Task: Find connections with filter location Sabaneta with filter topic #ContentMarketingwith filter profile language English with filter current company Optym with filter school Tamil Nadu Jobs with filter industry Wholesale Import and Export with filter service category Android Development with filter keywords title Sound Engineer
Action: Mouse moved to (241, 215)
Screenshot: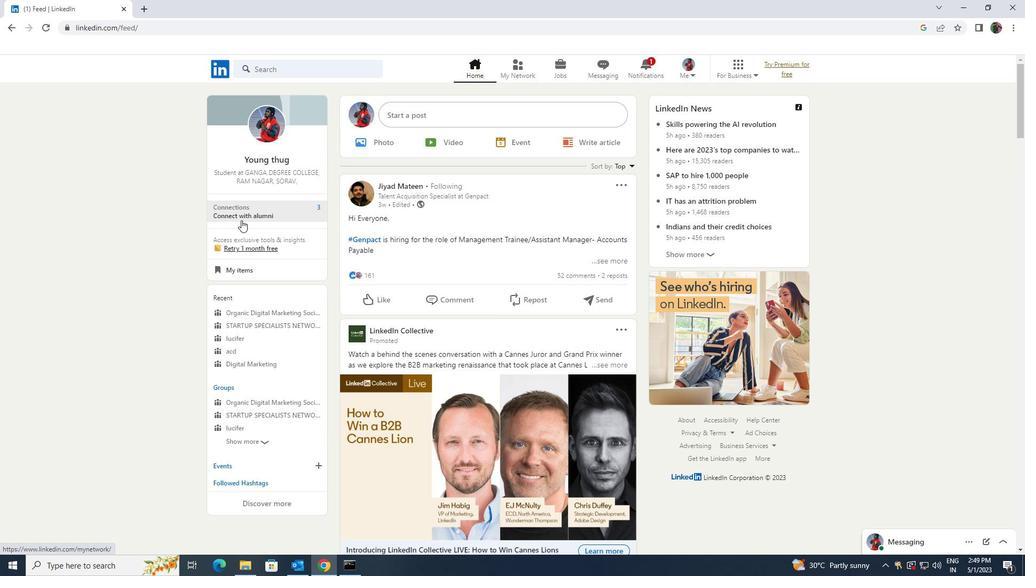 
Action: Mouse pressed left at (241, 215)
Screenshot: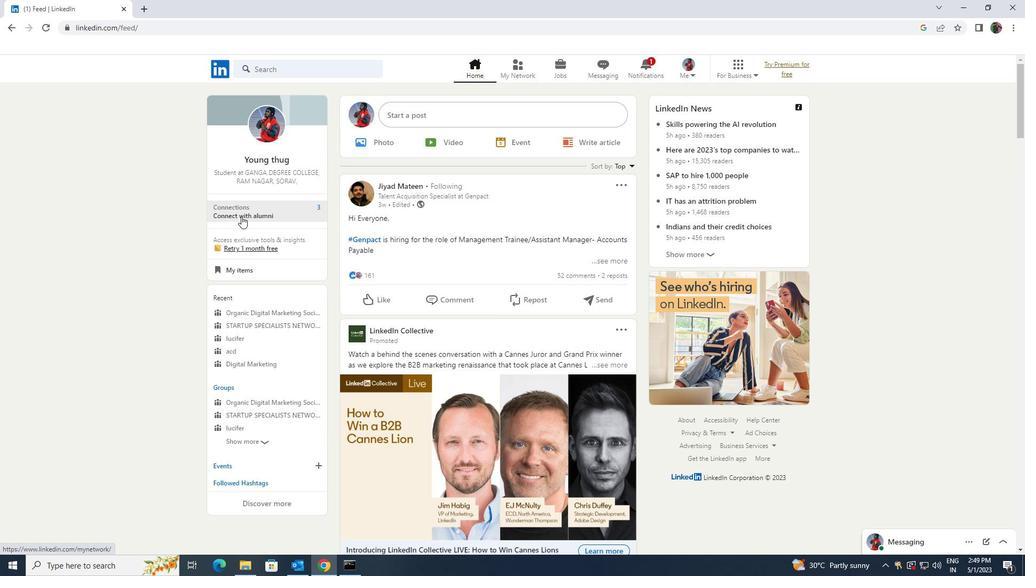 
Action: Mouse moved to (241, 130)
Screenshot: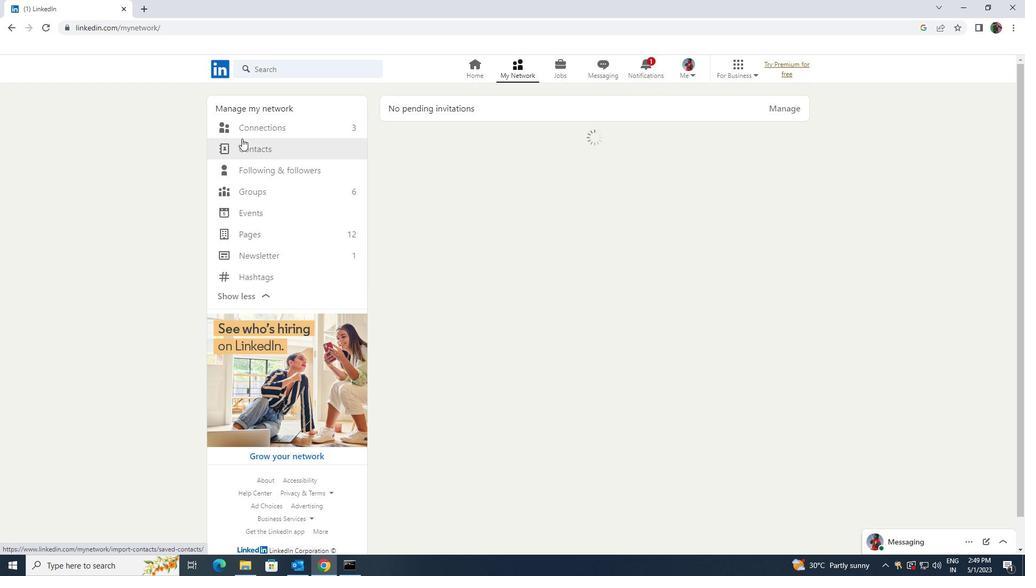 
Action: Mouse pressed left at (241, 130)
Screenshot: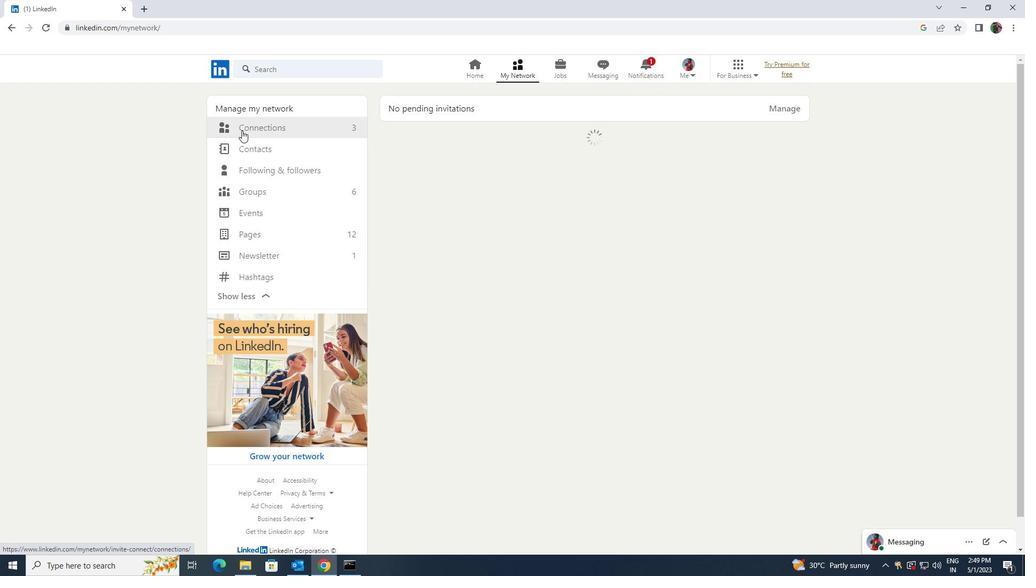 
Action: Mouse moved to (586, 124)
Screenshot: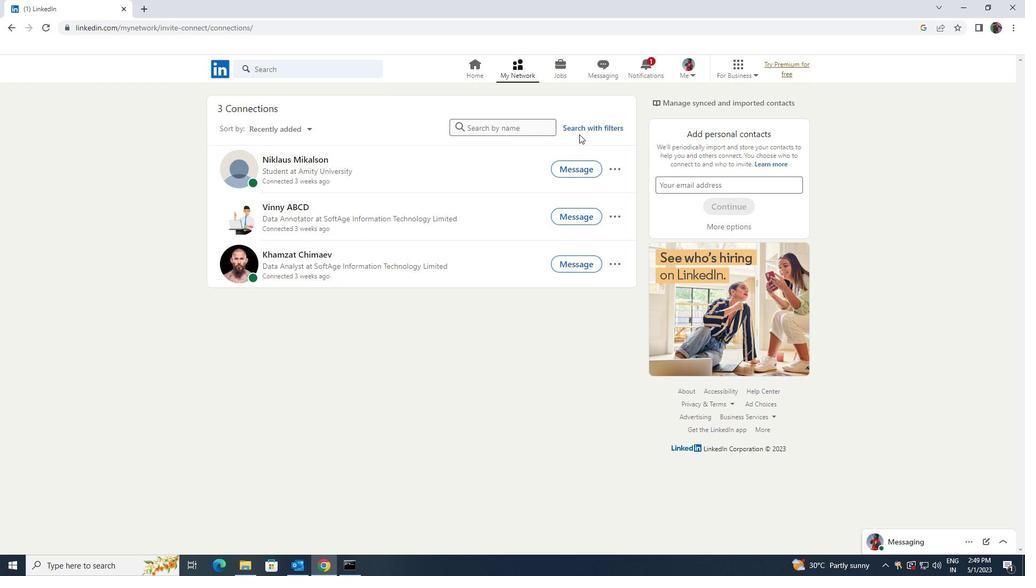 
Action: Mouse pressed left at (586, 124)
Screenshot: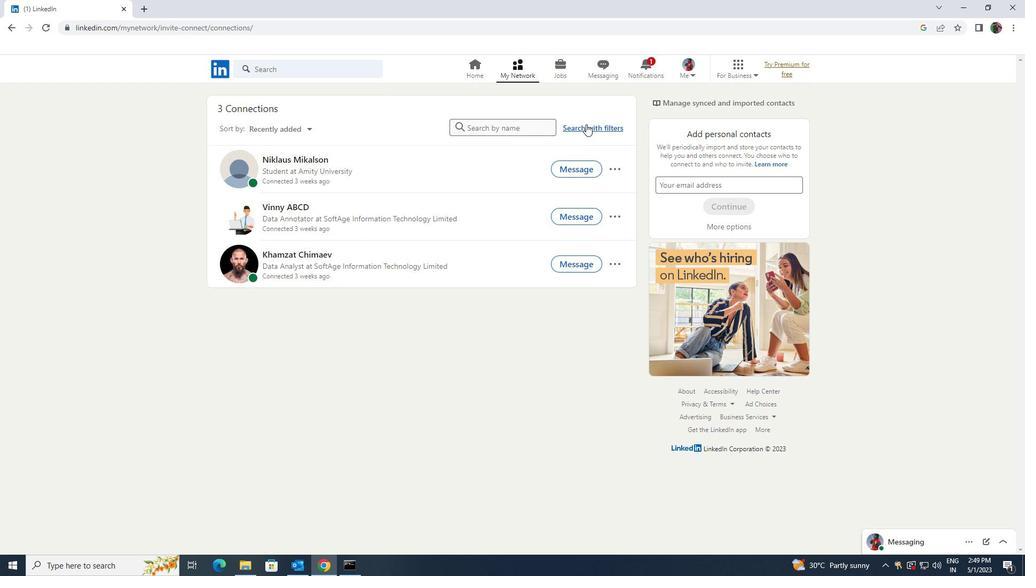
Action: Mouse moved to (556, 99)
Screenshot: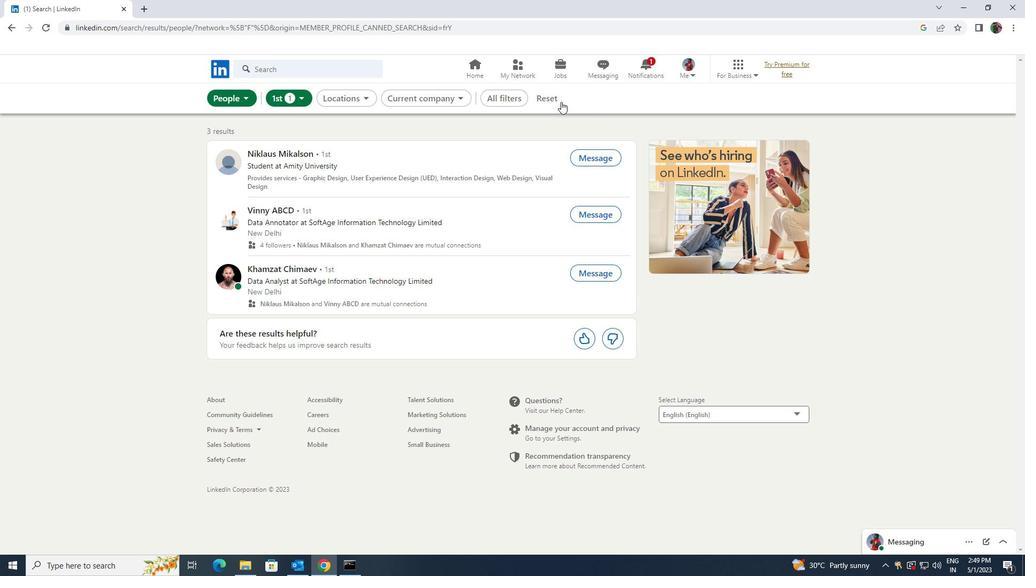 
Action: Mouse pressed left at (556, 99)
Screenshot: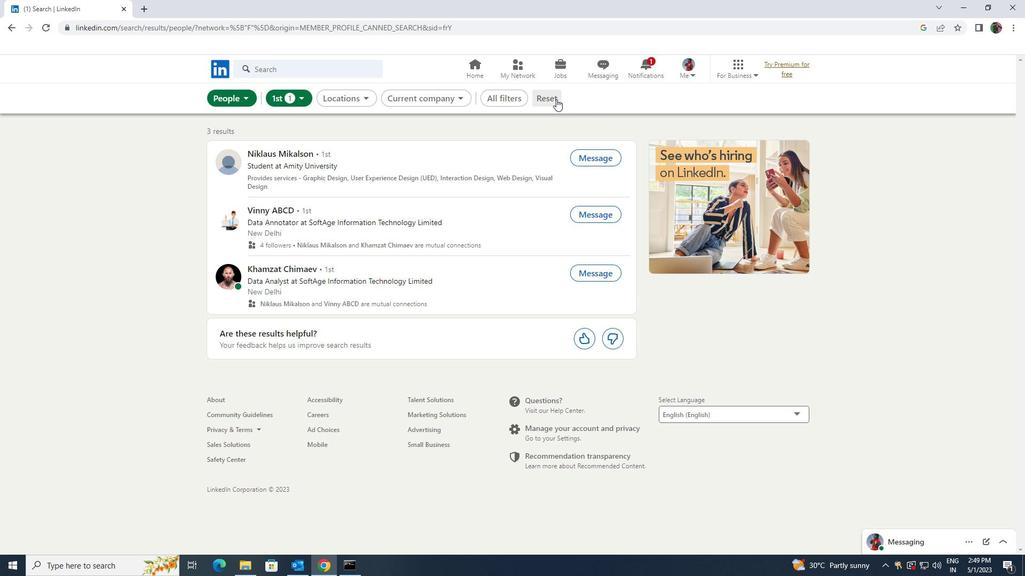 
Action: Mouse moved to (541, 95)
Screenshot: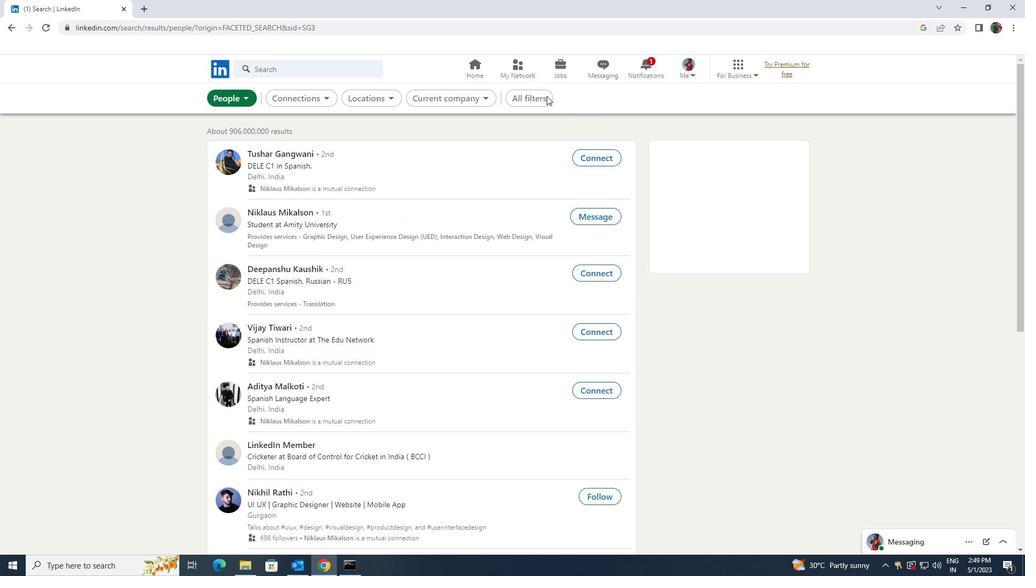 
Action: Mouse pressed left at (541, 95)
Screenshot: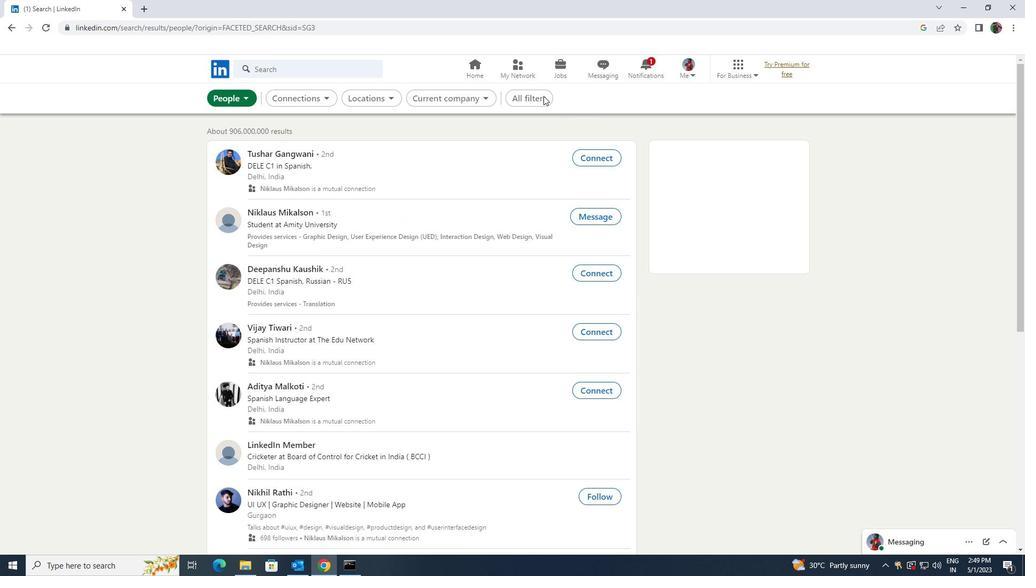 
Action: Mouse moved to (844, 275)
Screenshot: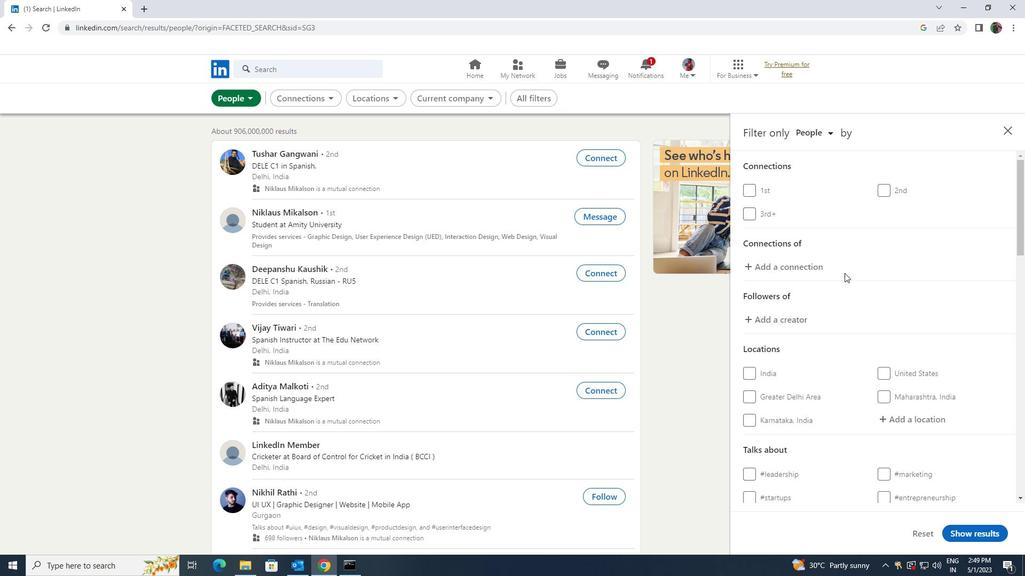 
Action: Mouse scrolled (844, 274) with delta (0, 0)
Screenshot: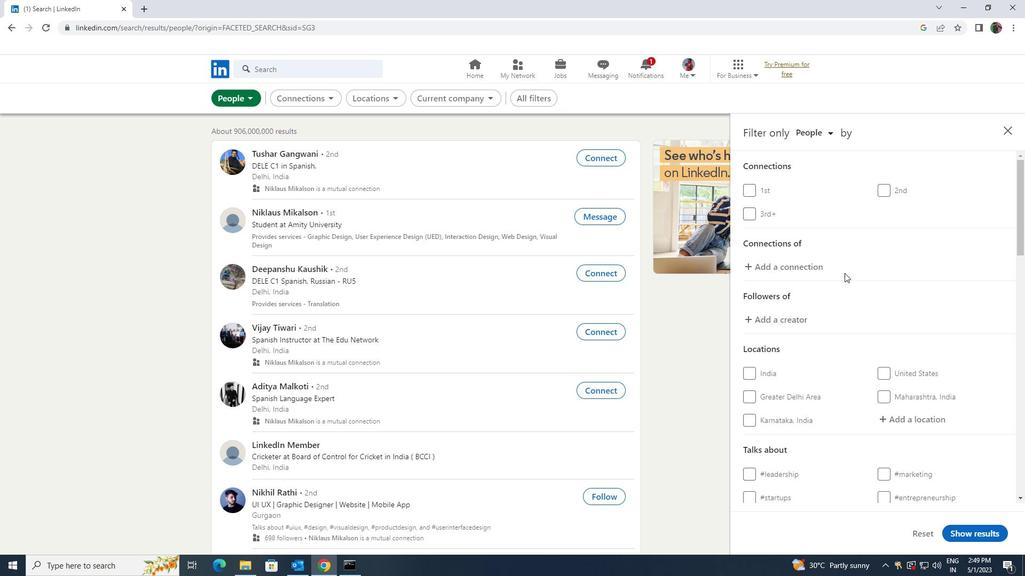 
Action: Mouse scrolled (844, 274) with delta (0, 0)
Screenshot: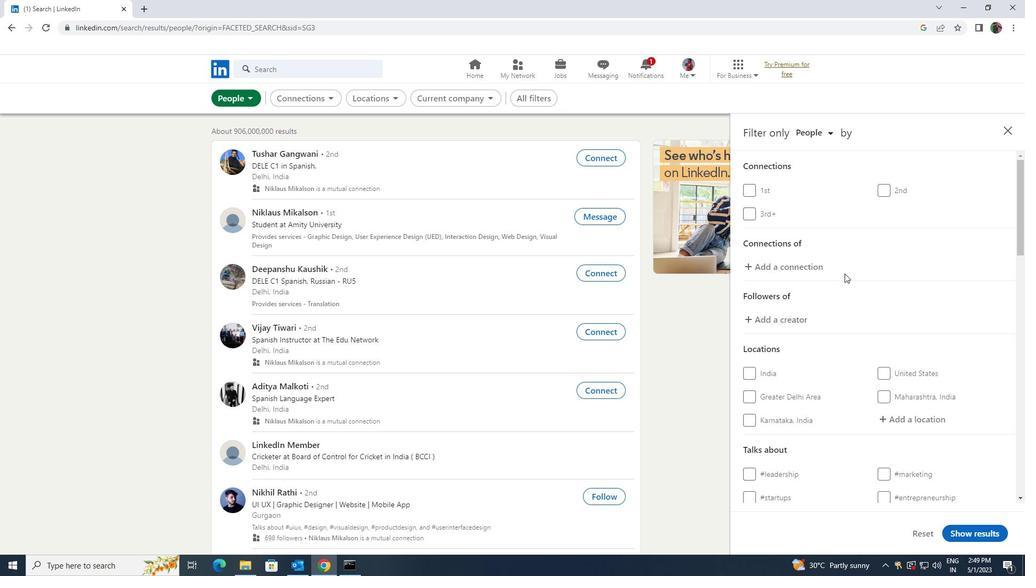 
Action: Mouse moved to (886, 311)
Screenshot: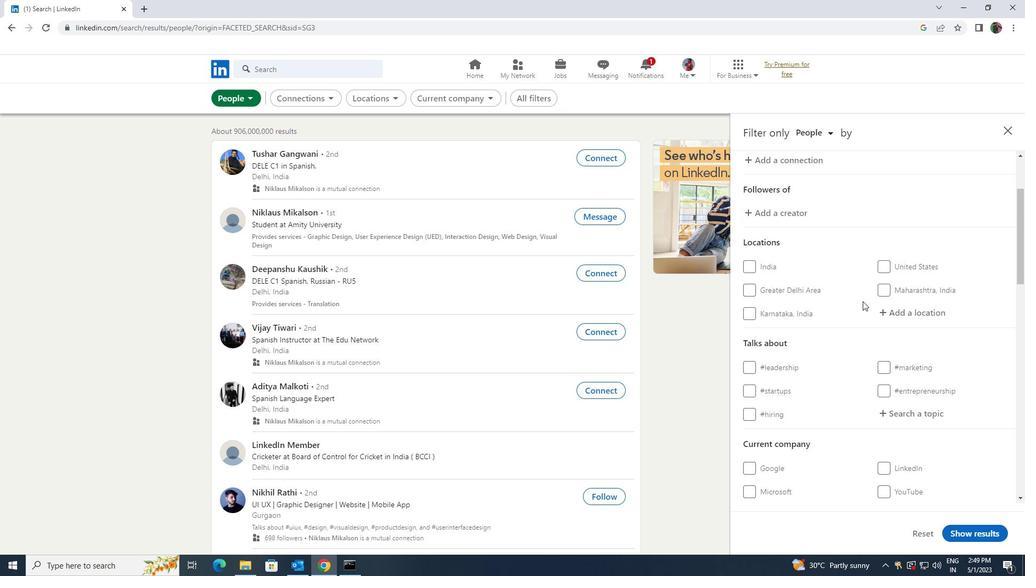 
Action: Mouse pressed left at (886, 311)
Screenshot: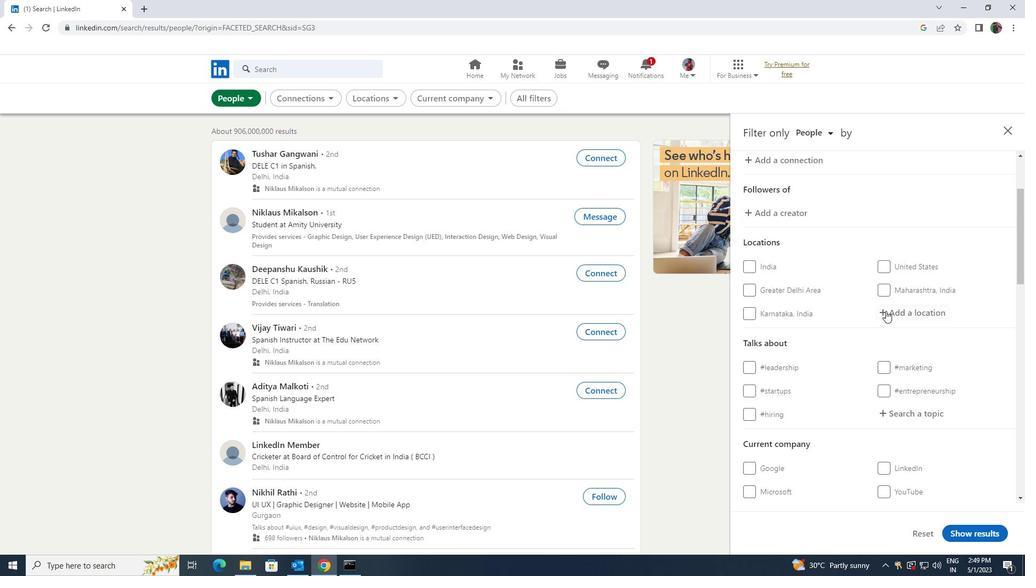
Action: Mouse moved to (881, 315)
Screenshot: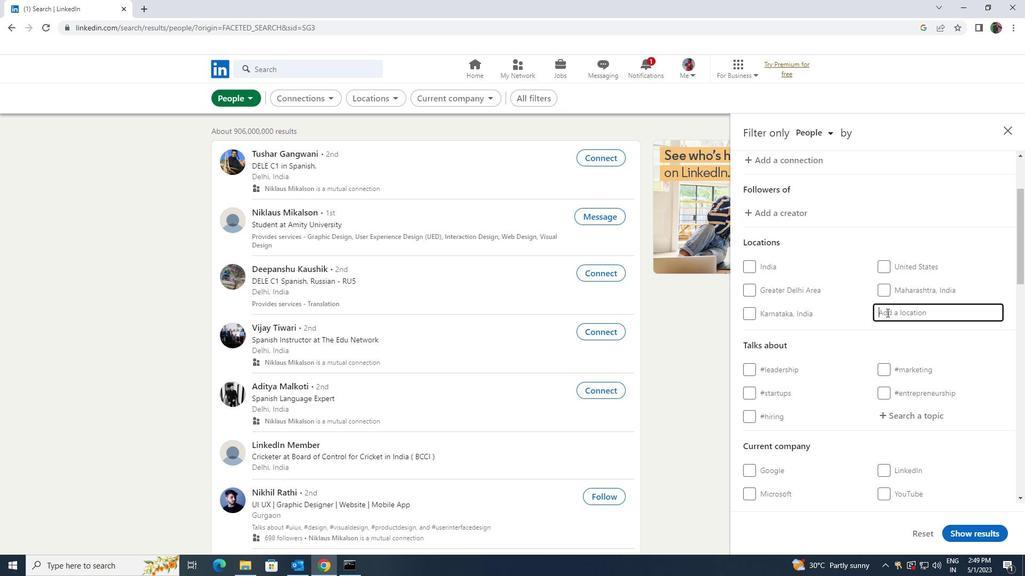 
Action: Key pressed <Key.shift>SABANETA
Screenshot: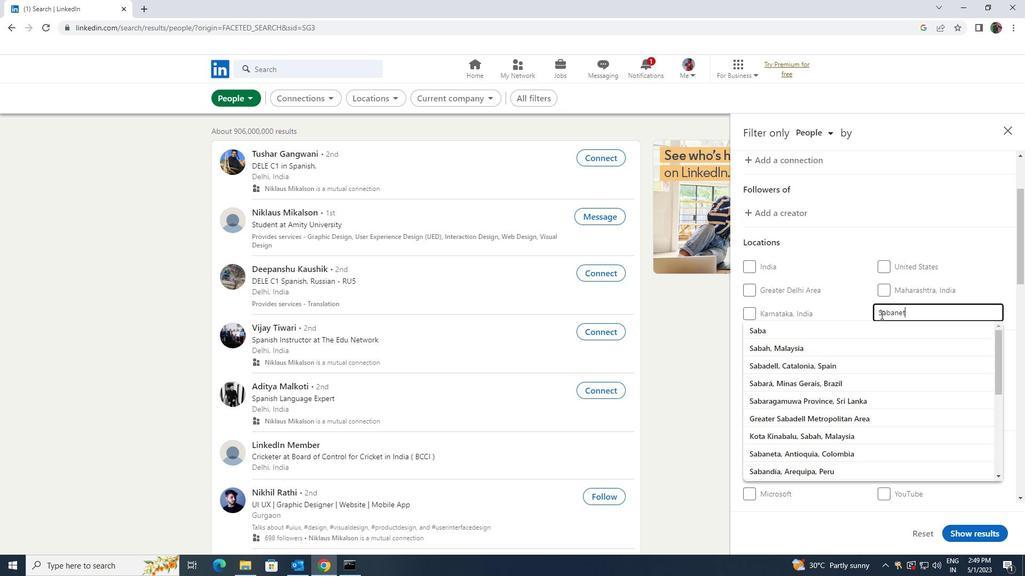 
Action: Mouse moved to (881, 326)
Screenshot: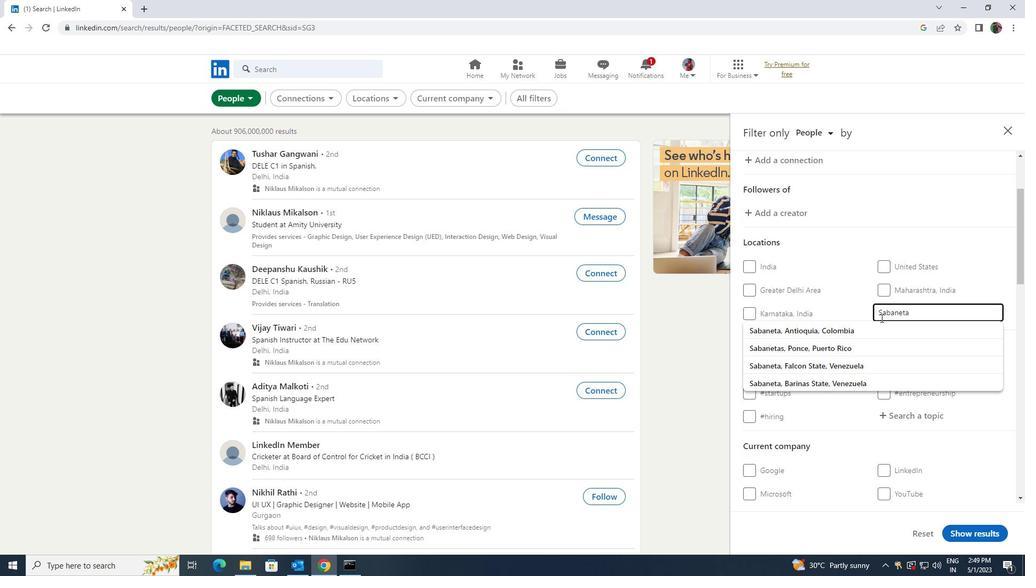 
Action: Mouse pressed left at (881, 326)
Screenshot: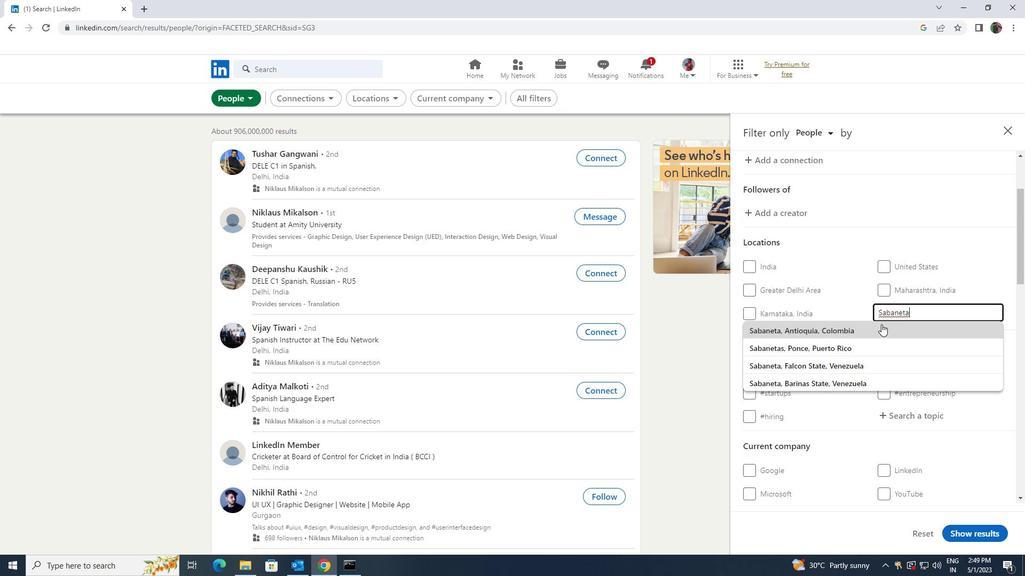 
Action: Mouse moved to (876, 330)
Screenshot: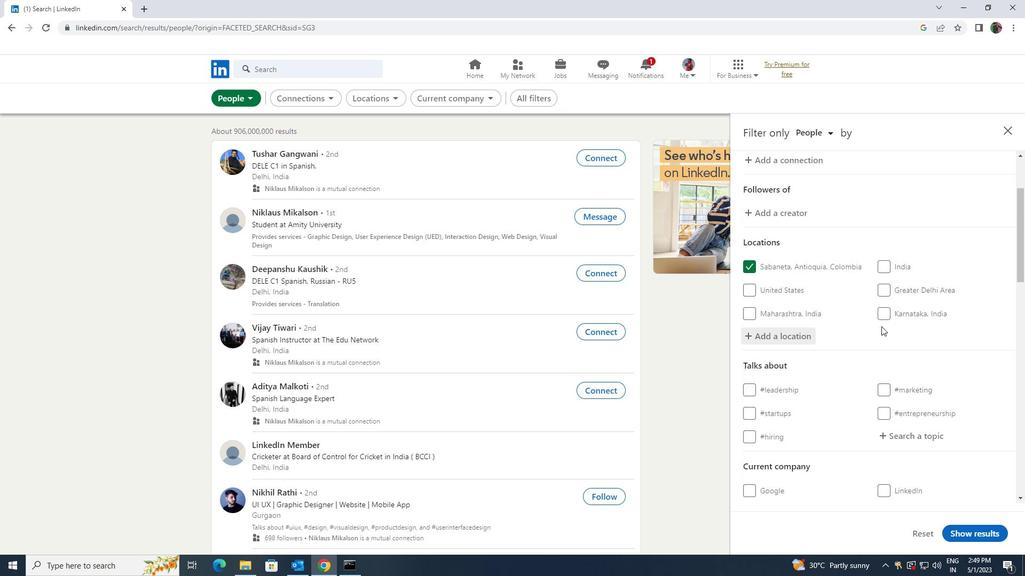 
Action: Mouse scrolled (876, 330) with delta (0, 0)
Screenshot: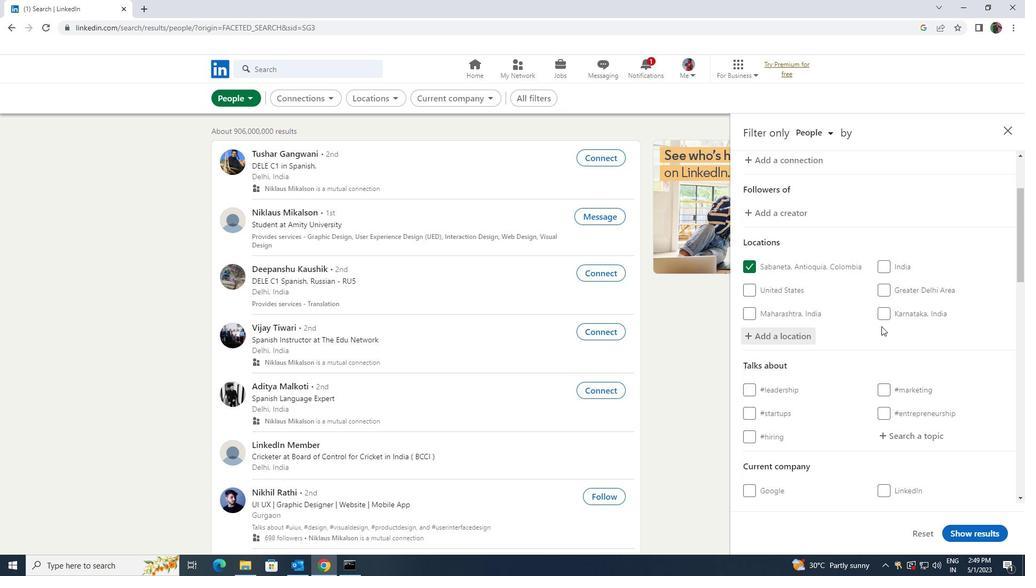 
Action: Mouse moved to (875, 330)
Screenshot: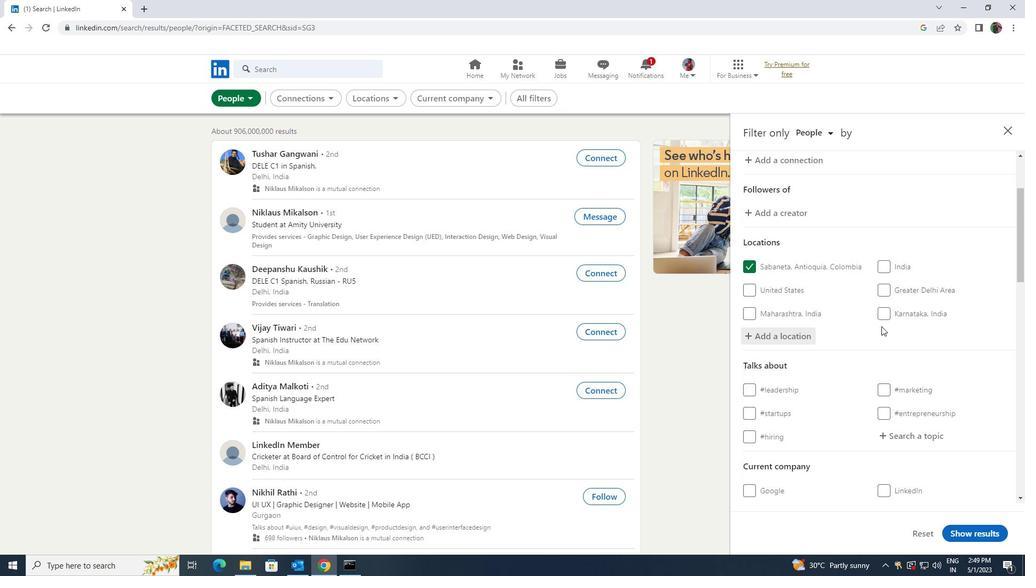 
Action: Mouse scrolled (875, 330) with delta (0, 0)
Screenshot: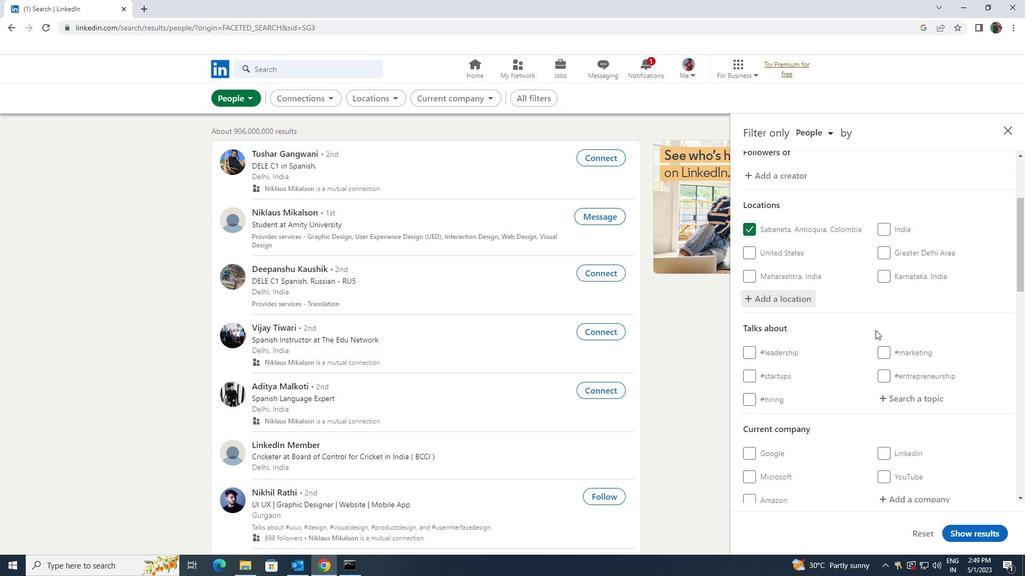 
Action: Mouse moved to (880, 330)
Screenshot: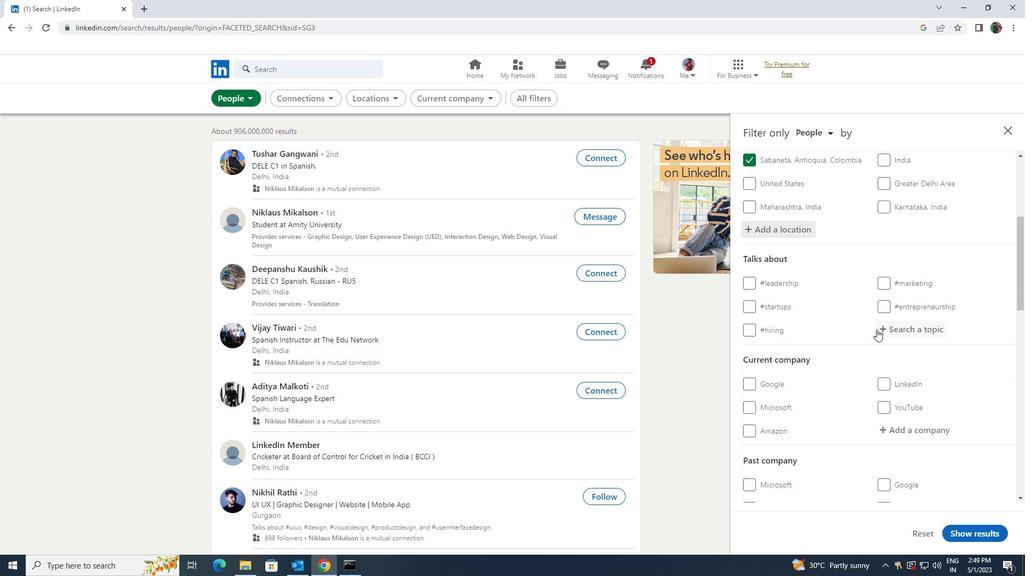 
Action: Mouse pressed left at (880, 330)
Screenshot: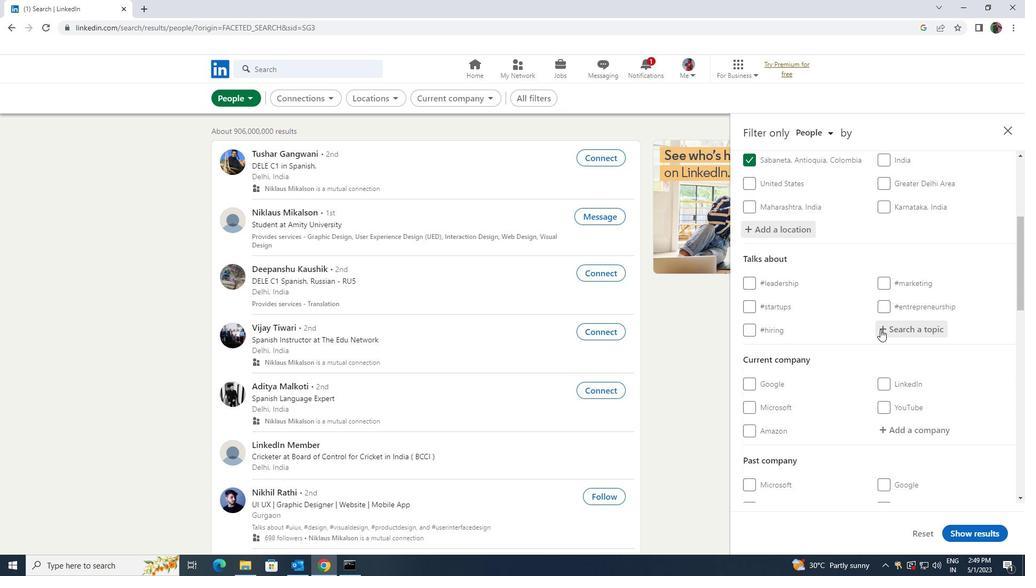 
Action: Key pressed <Key.shift>CONTENT<Key.space>MAR<Key.backspace><Key.backspace><Key.backspace><Key.backspace>MARK
Screenshot: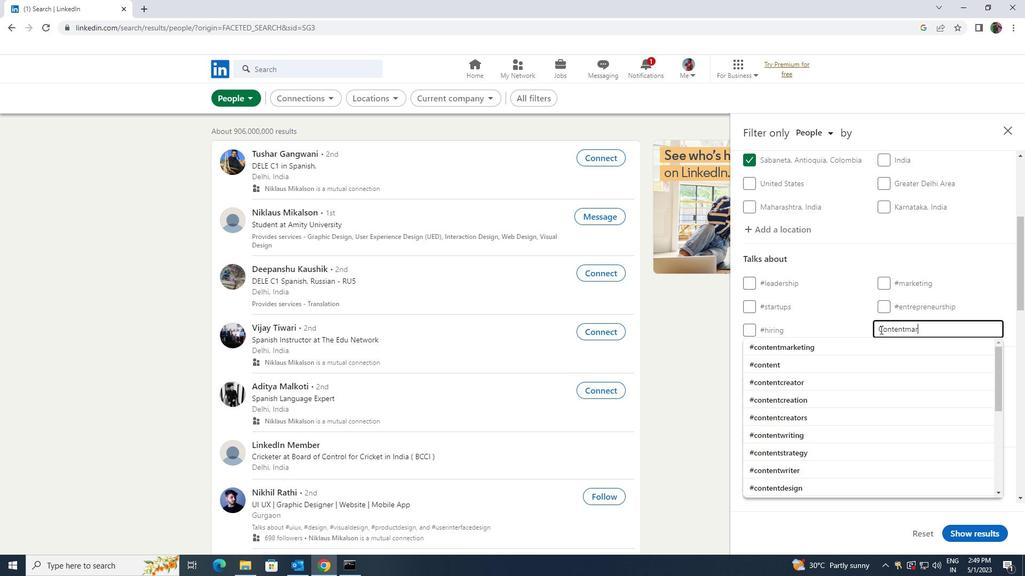 
Action: Mouse moved to (877, 336)
Screenshot: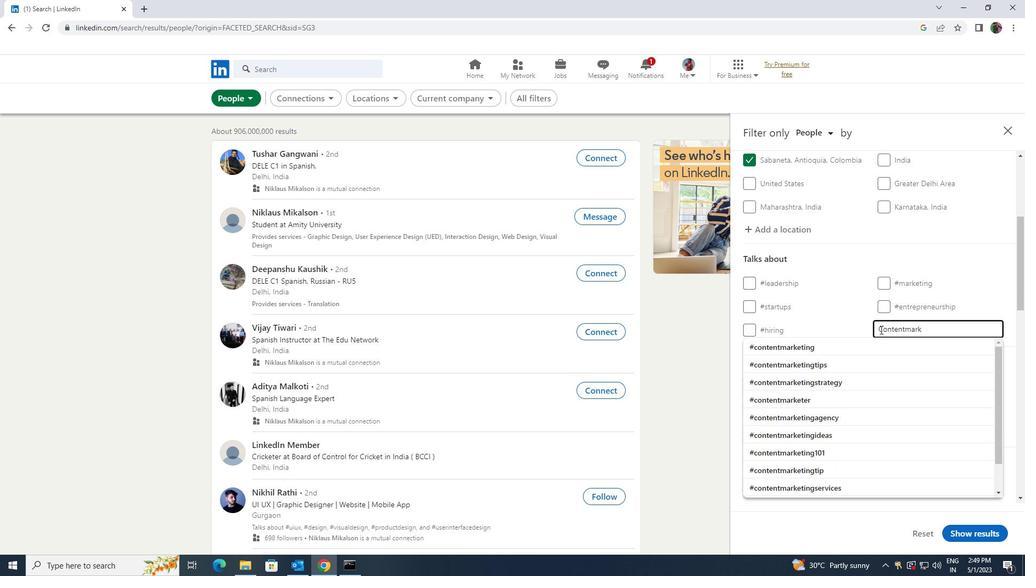 
Action: Mouse pressed left at (877, 336)
Screenshot: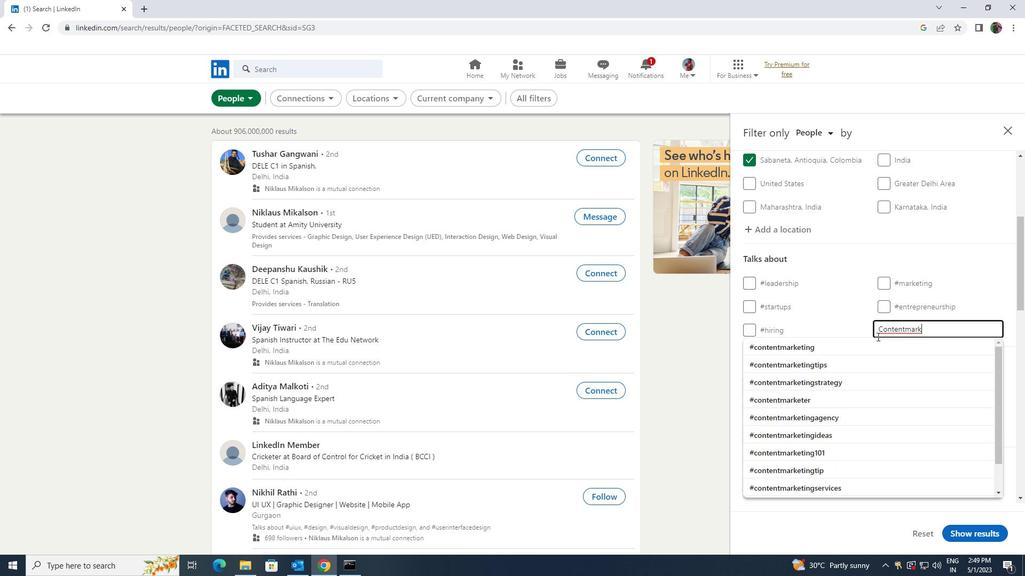 
Action: Mouse moved to (874, 342)
Screenshot: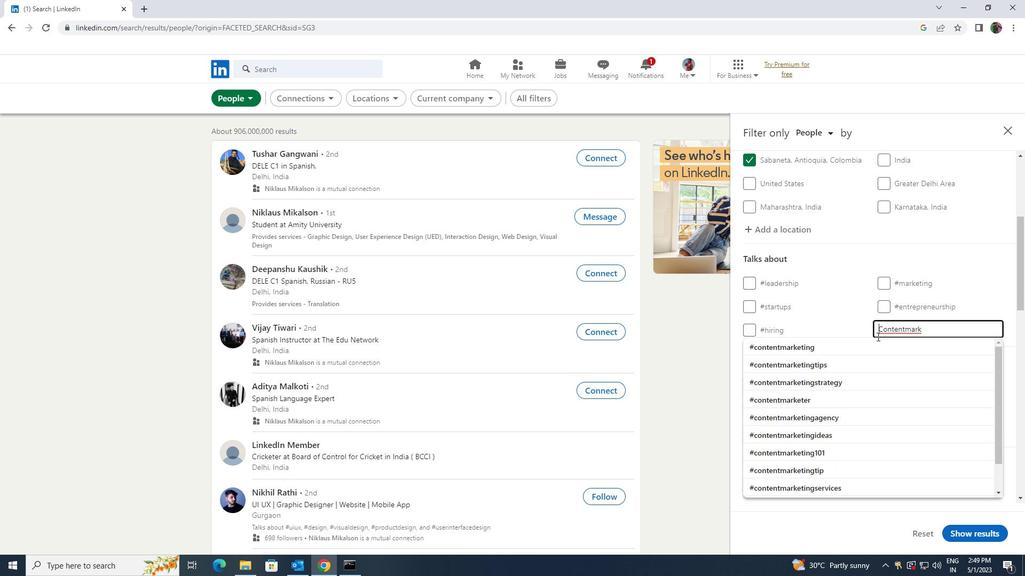 
Action: Mouse pressed left at (874, 342)
Screenshot: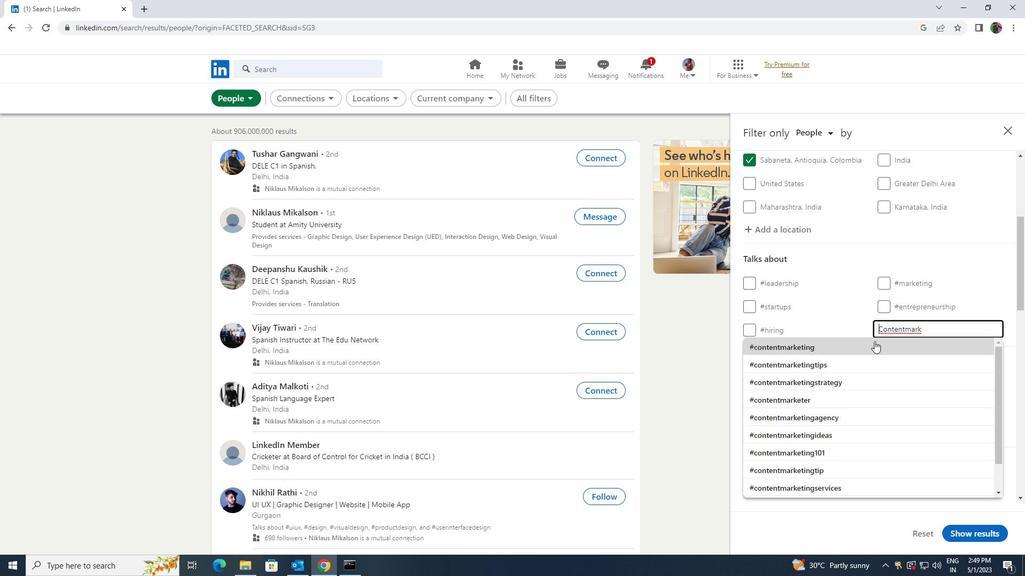 
Action: Mouse moved to (867, 346)
Screenshot: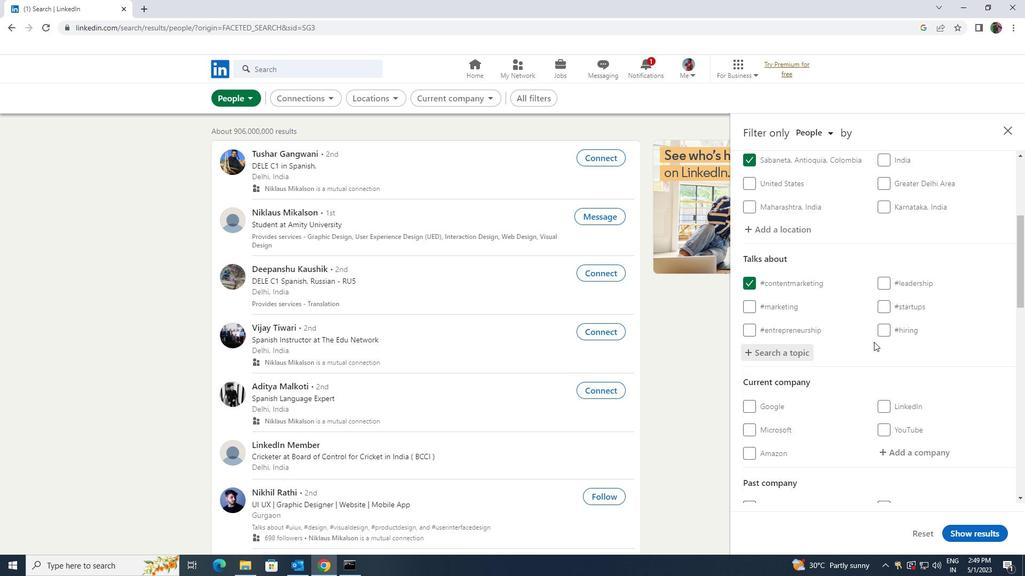 
Action: Mouse scrolled (867, 345) with delta (0, 0)
Screenshot: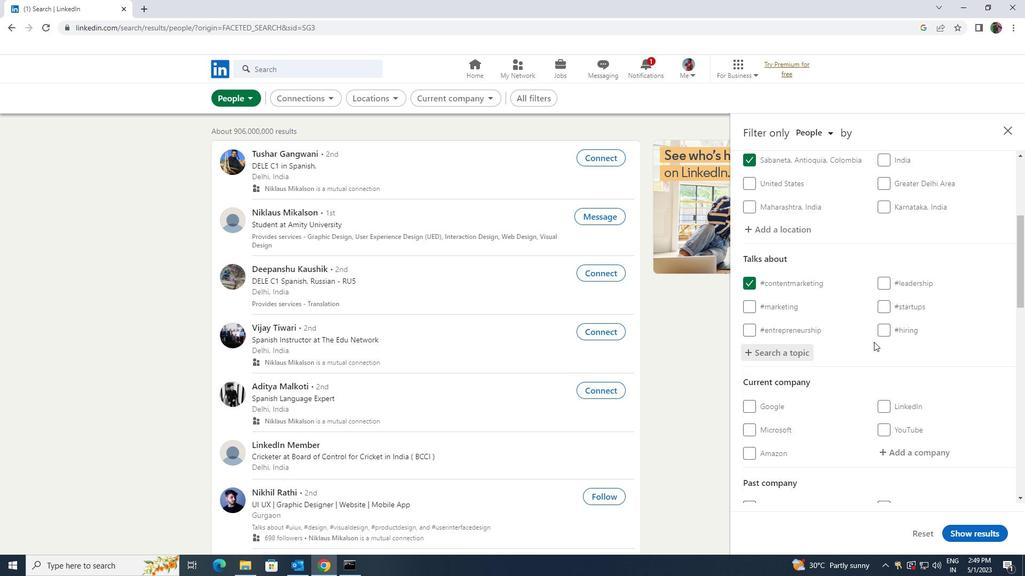 
Action: Mouse moved to (865, 347)
Screenshot: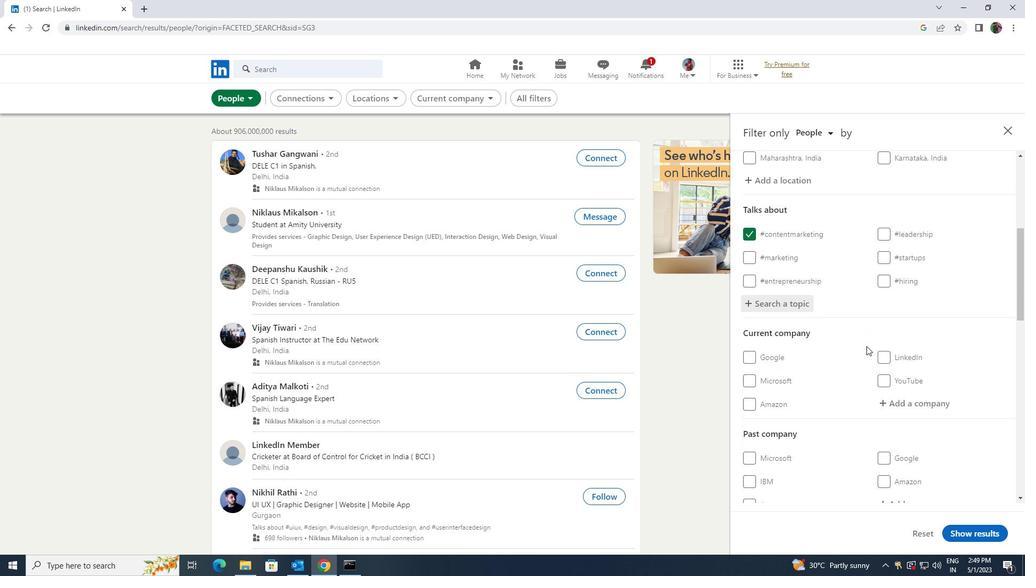 
Action: Mouse scrolled (865, 346) with delta (0, 0)
Screenshot: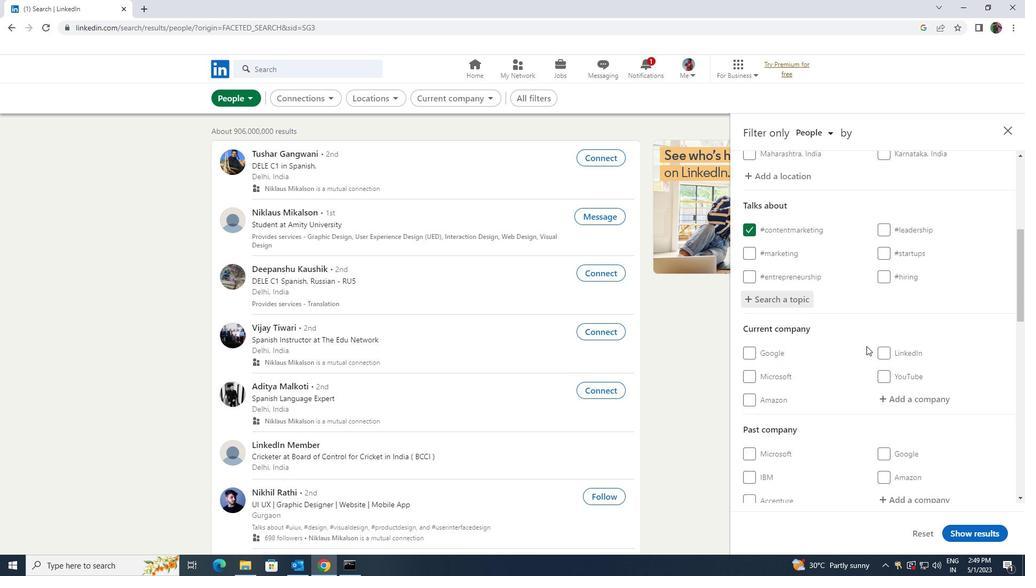 
Action: Mouse moved to (865, 347)
Screenshot: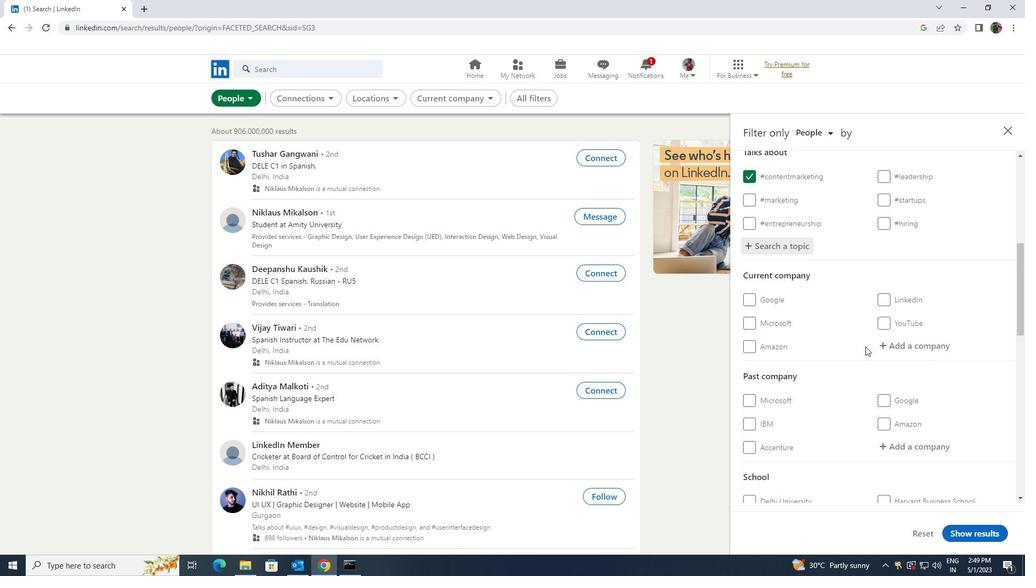 
Action: Mouse scrolled (865, 347) with delta (0, 0)
Screenshot: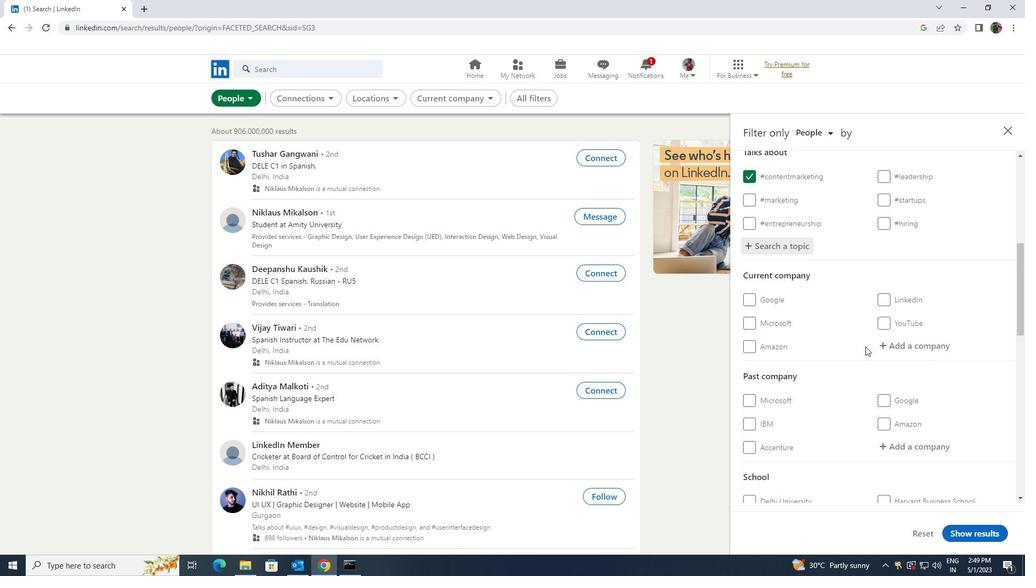 
Action: Mouse moved to (865, 347)
Screenshot: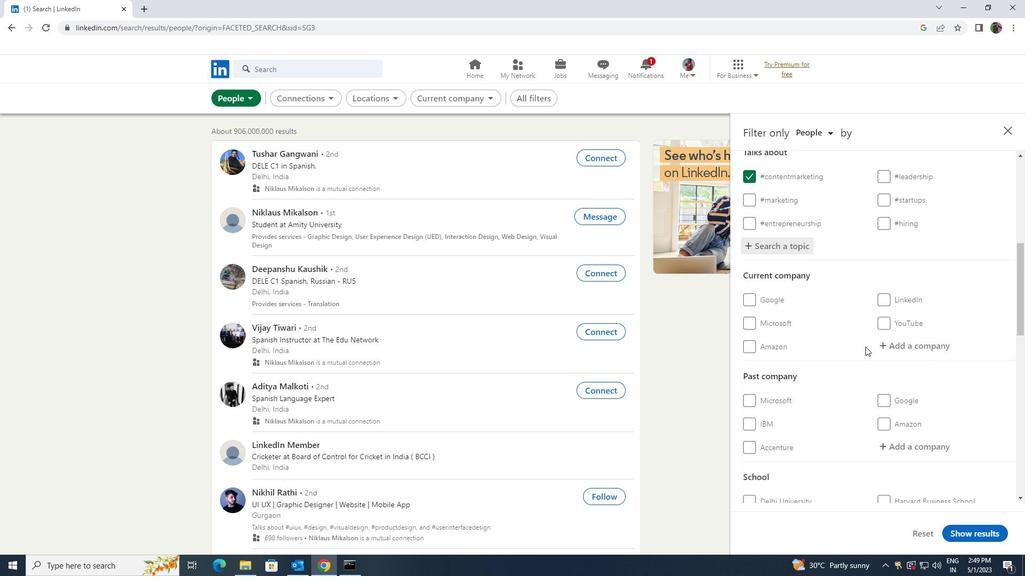 
Action: Mouse scrolled (865, 347) with delta (0, 0)
Screenshot: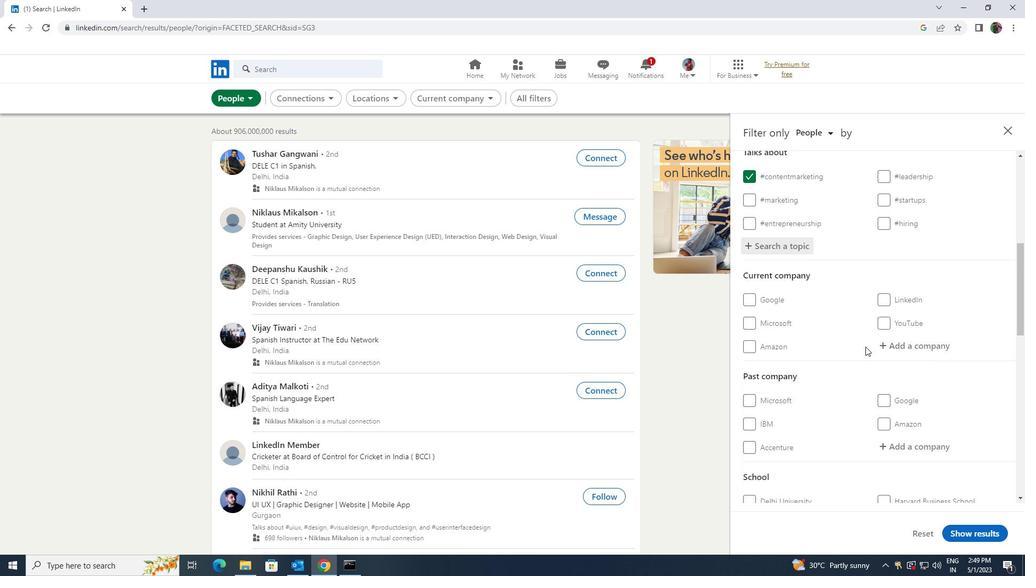 
Action: Mouse scrolled (865, 347) with delta (0, 0)
Screenshot: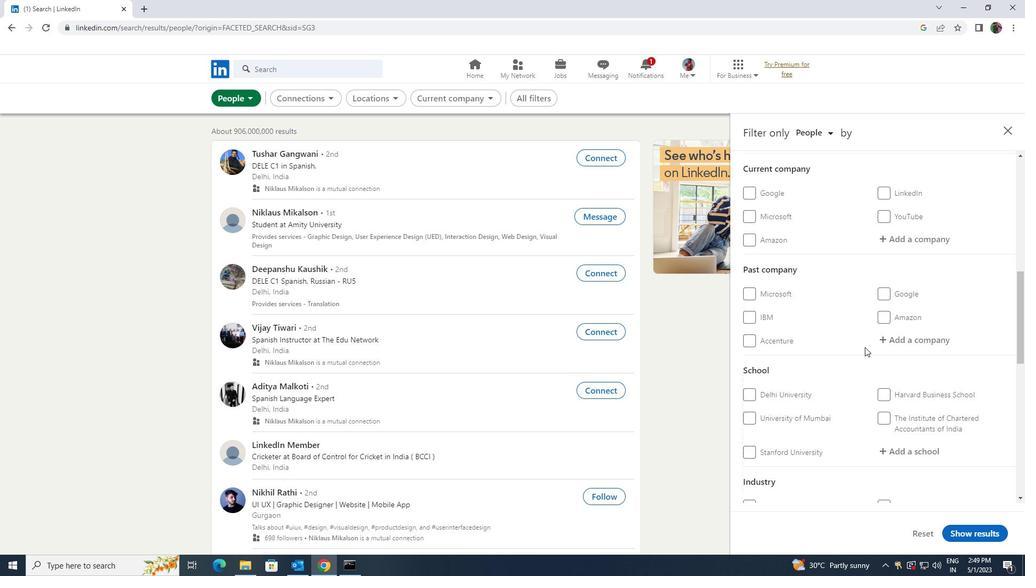 
Action: Mouse scrolled (865, 347) with delta (0, 0)
Screenshot: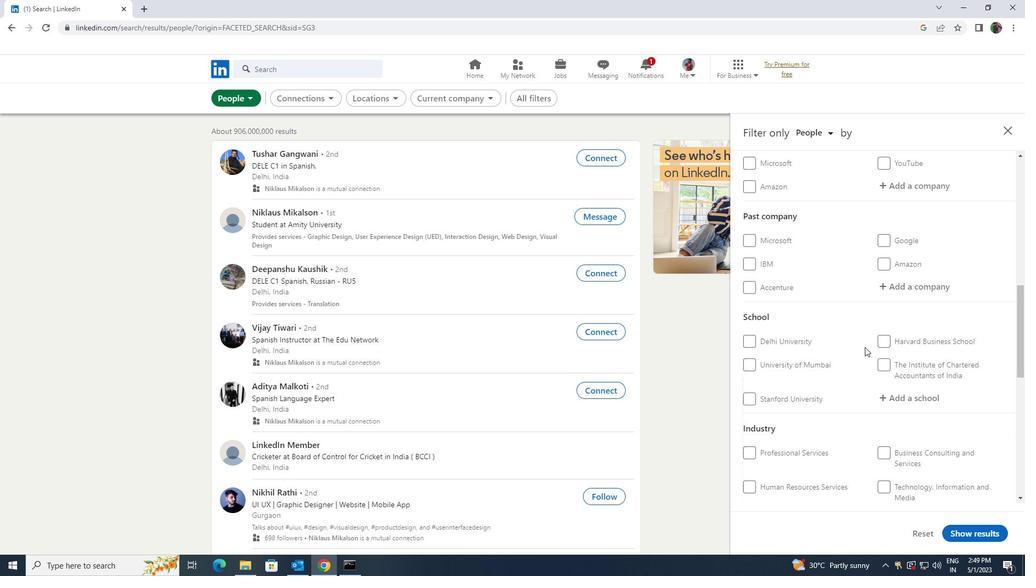 
Action: Mouse scrolled (865, 347) with delta (0, 0)
Screenshot: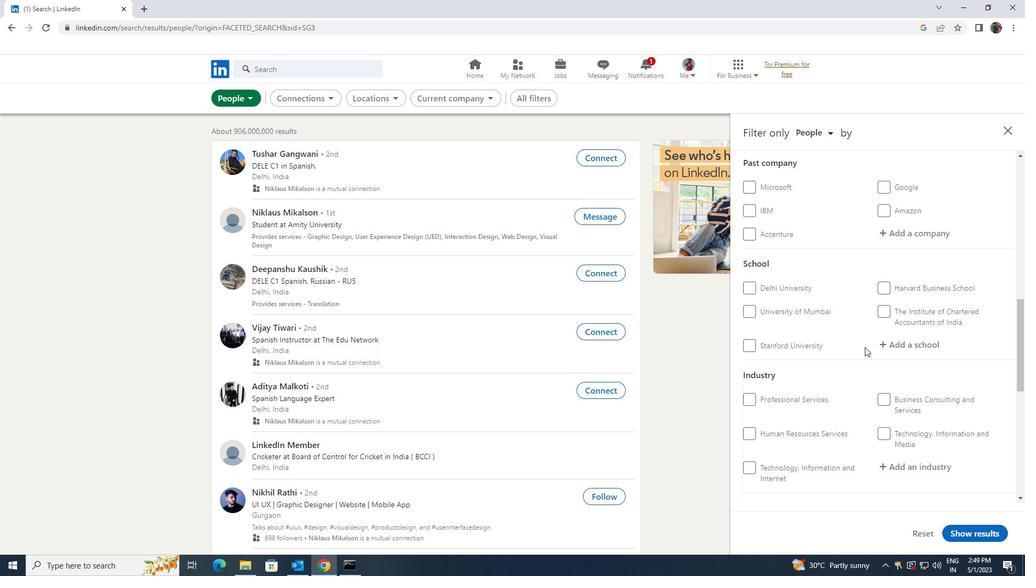 
Action: Mouse scrolled (865, 347) with delta (0, 0)
Screenshot: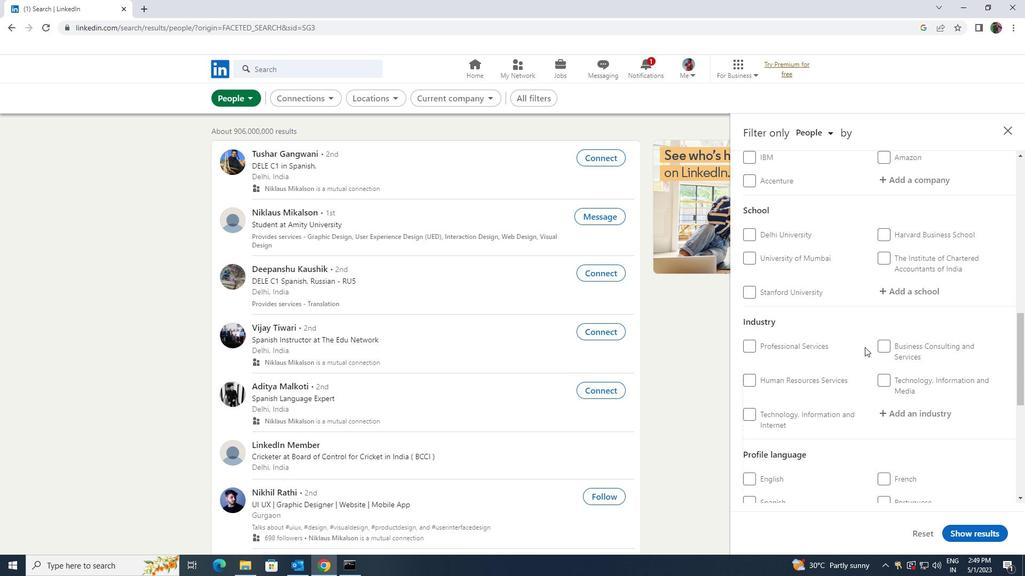 
Action: Mouse scrolled (865, 347) with delta (0, 0)
Screenshot: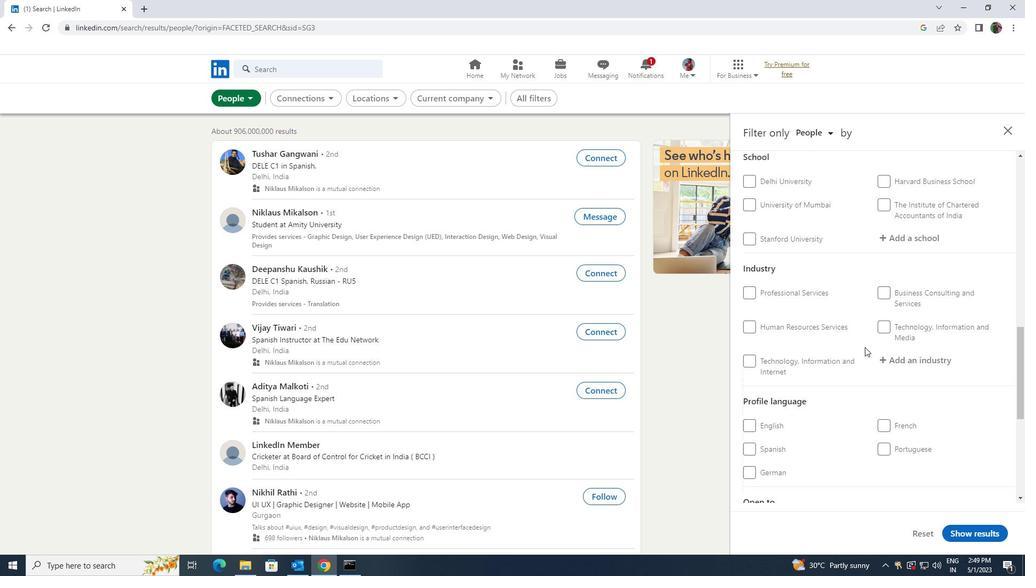 
Action: Mouse moved to (752, 371)
Screenshot: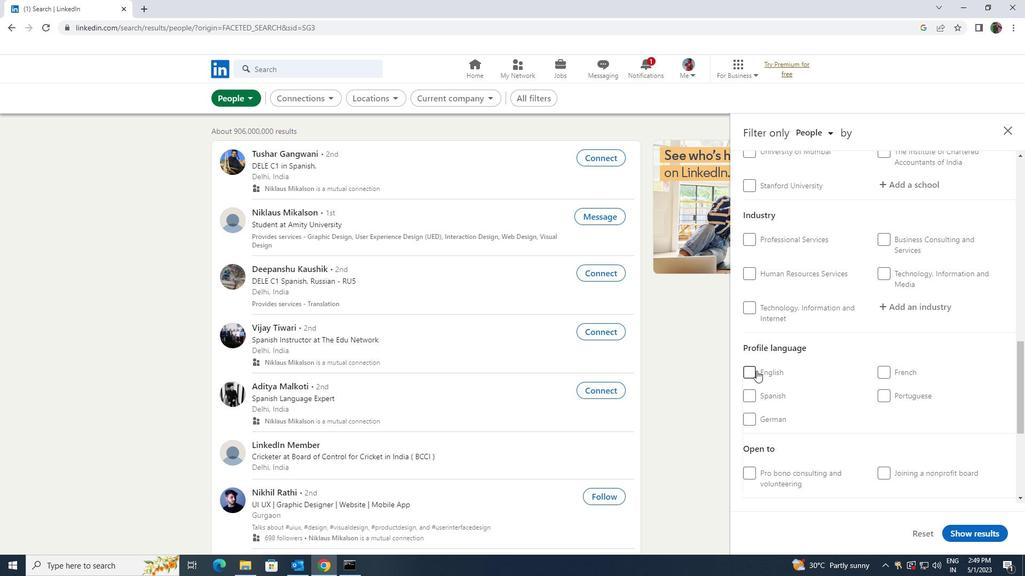 
Action: Mouse pressed left at (752, 371)
Screenshot: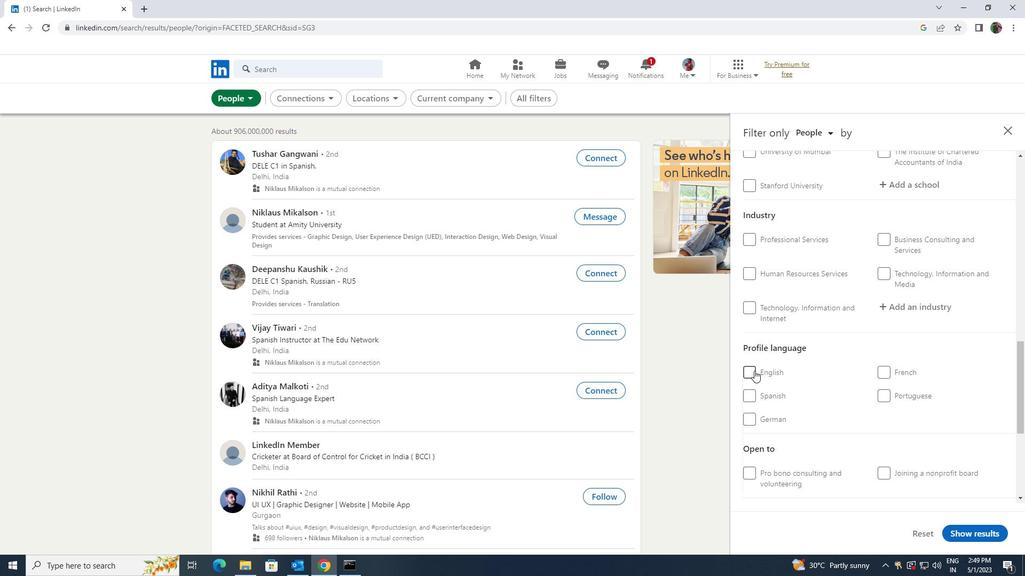 
Action: Mouse moved to (829, 377)
Screenshot: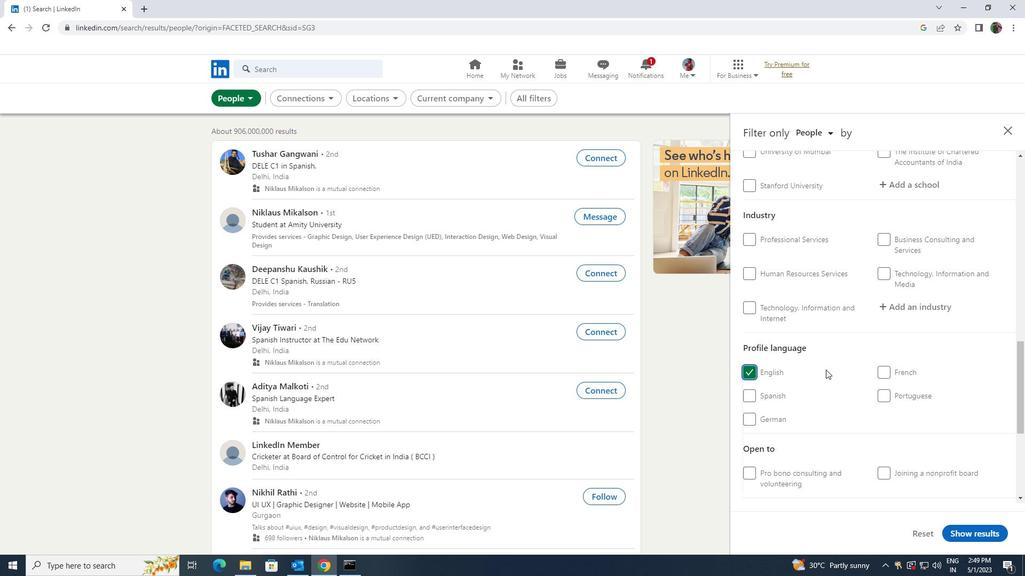 
Action: Mouse scrolled (829, 377) with delta (0, 0)
Screenshot: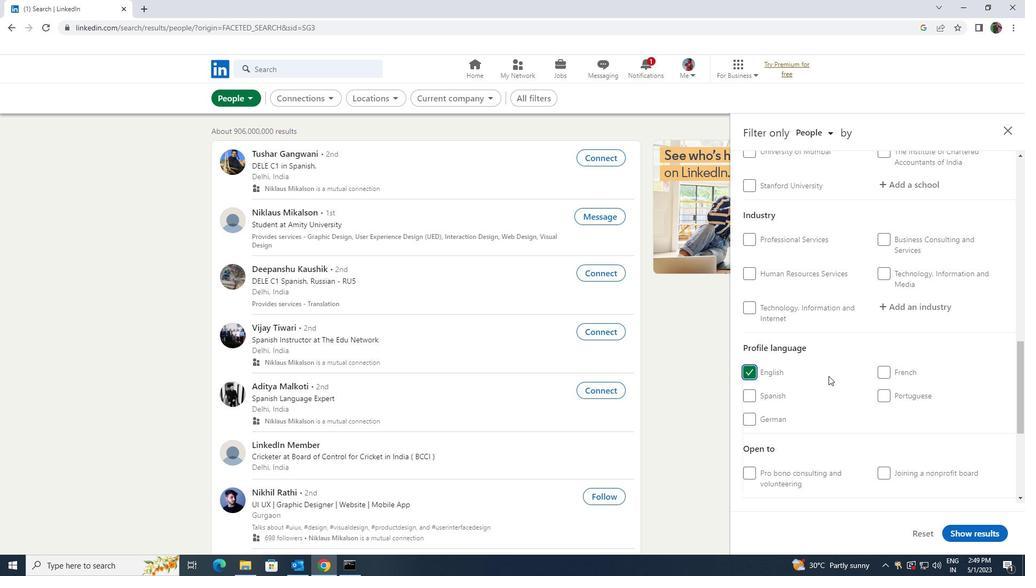 
Action: Mouse scrolled (829, 377) with delta (0, 0)
Screenshot: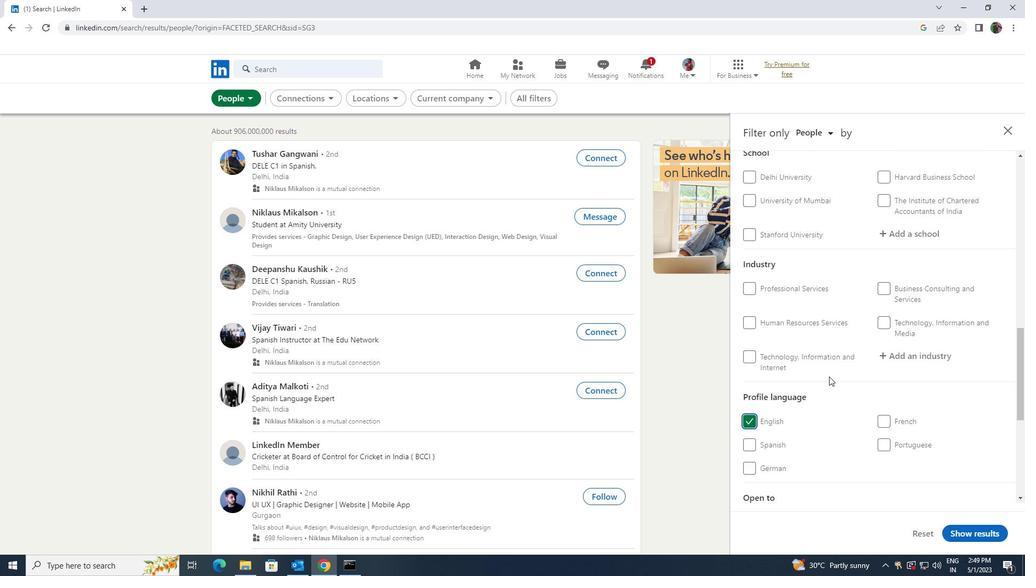 
Action: Mouse scrolled (829, 377) with delta (0, 0)
Screenshot: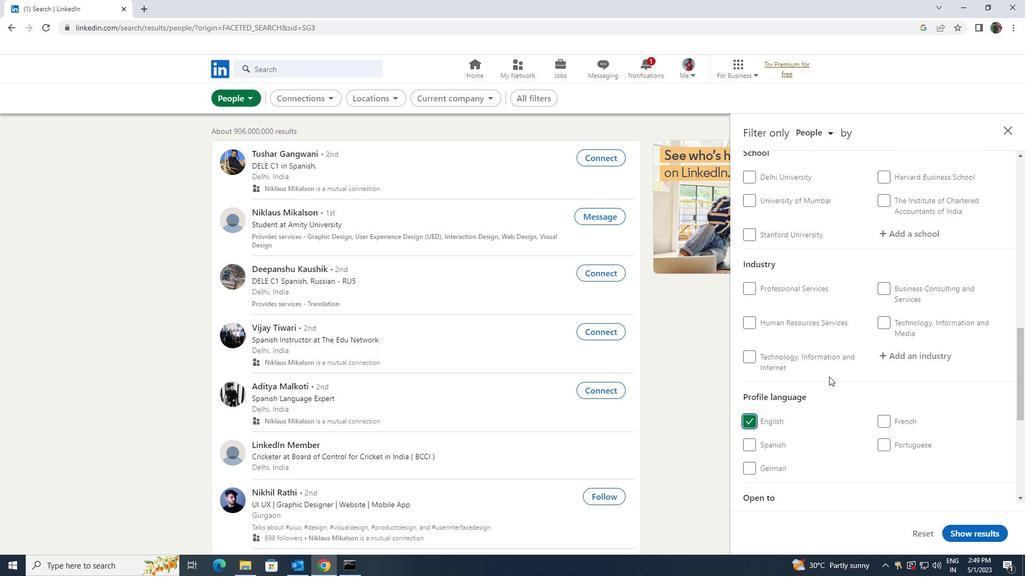 
Action: Mouse scrolled (829, 377) with delta (0, 0)
Screenshot: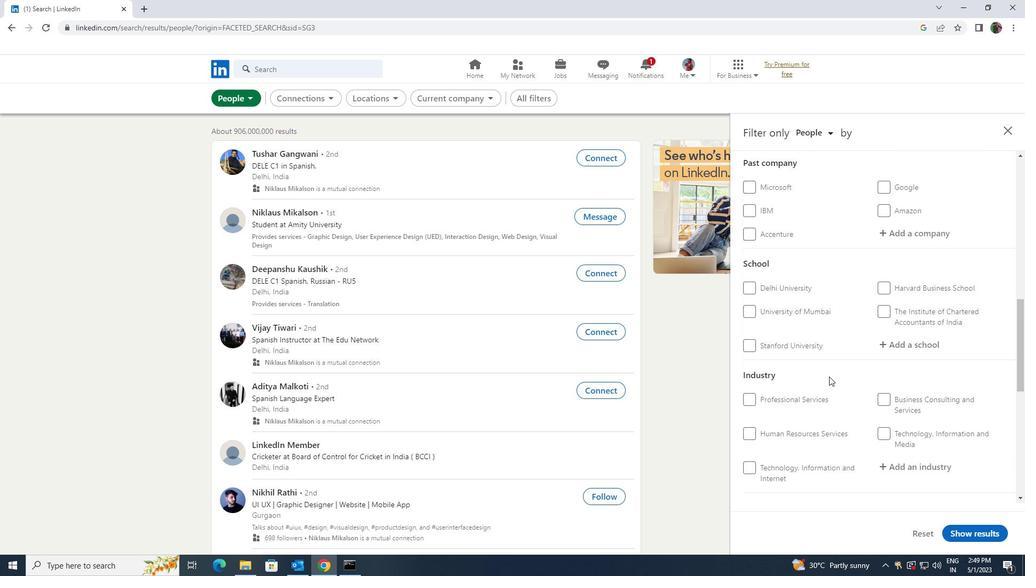 
Action: Mouse scrolled (829, 377) with delta (0, 0)
Screenshot: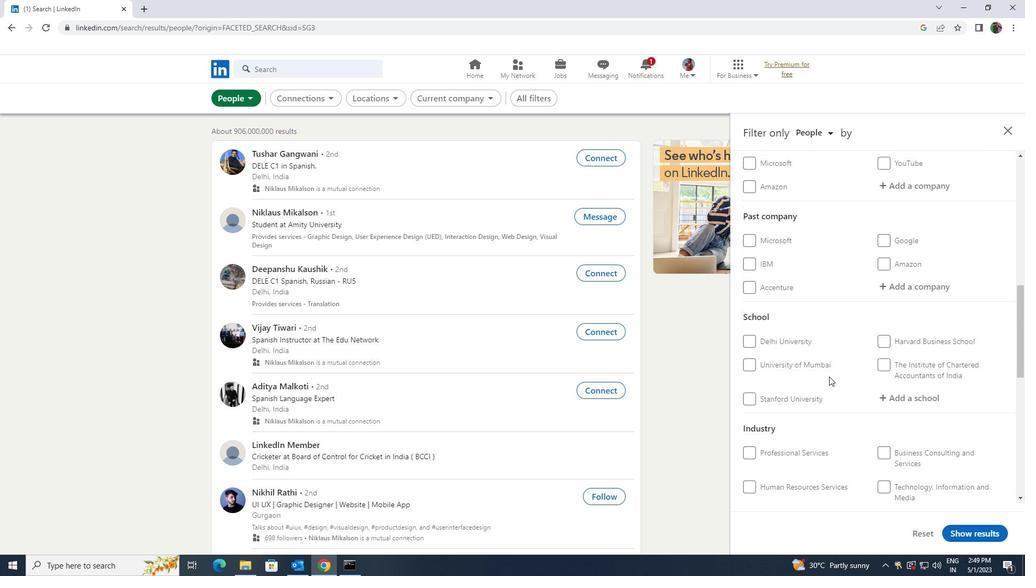 
Action: Mouse scrolled (829, 377) with delta (0, 0)
Screenshot: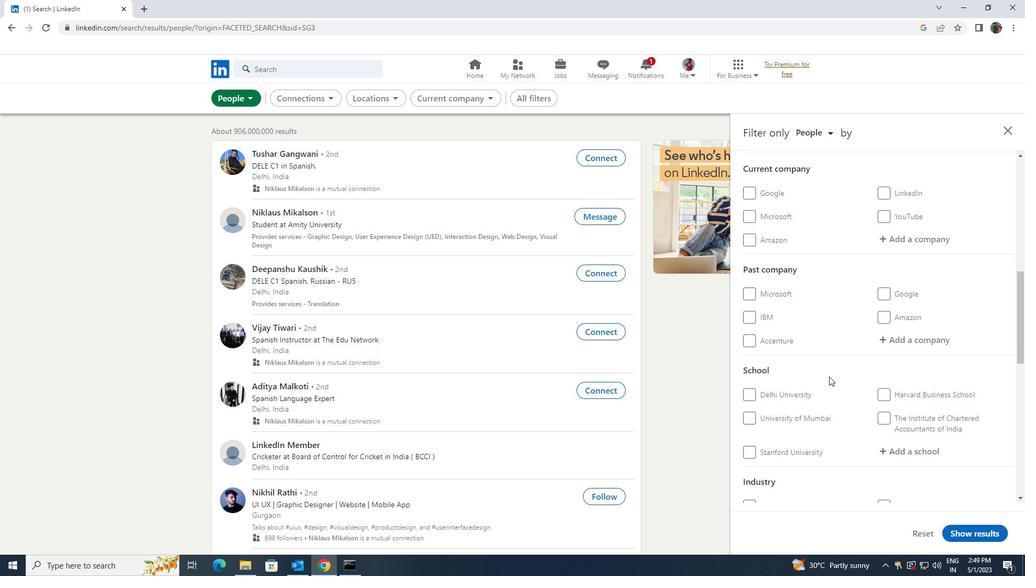 
Action: Mouse moved to (887, 291)
Screenshot: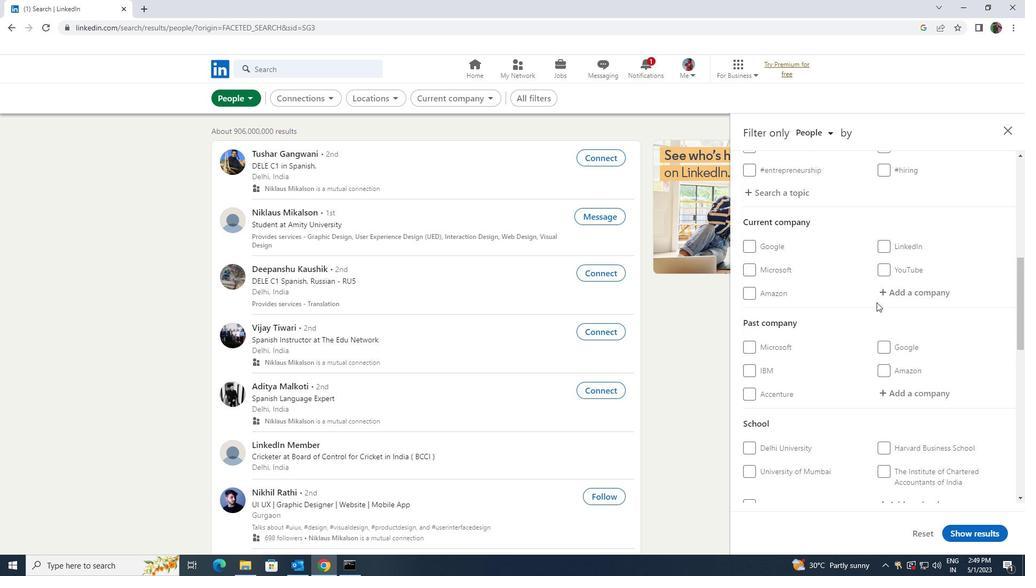 
Action: Mouse pressed left at (887, 291)
Screenshot: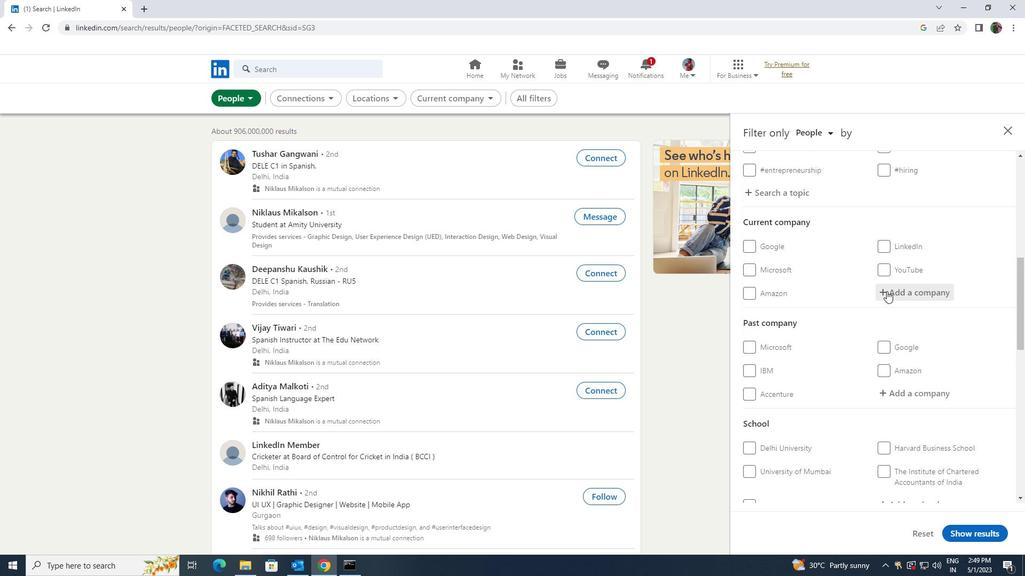 
Action: Key pressed <Key.shift>OPTYM
Screenshot: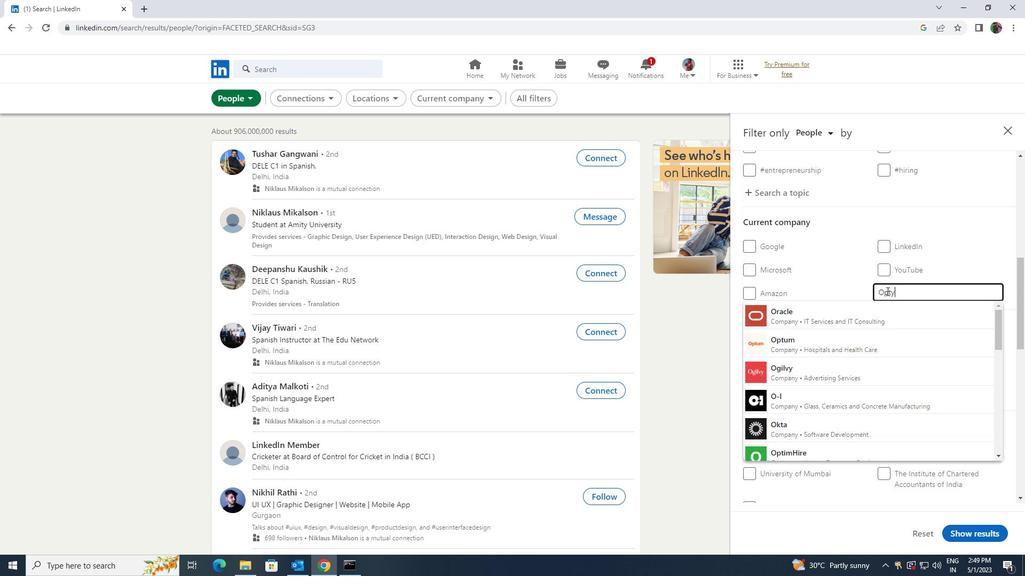 
Action: Mouse moved to (877, 309)
Screenshot: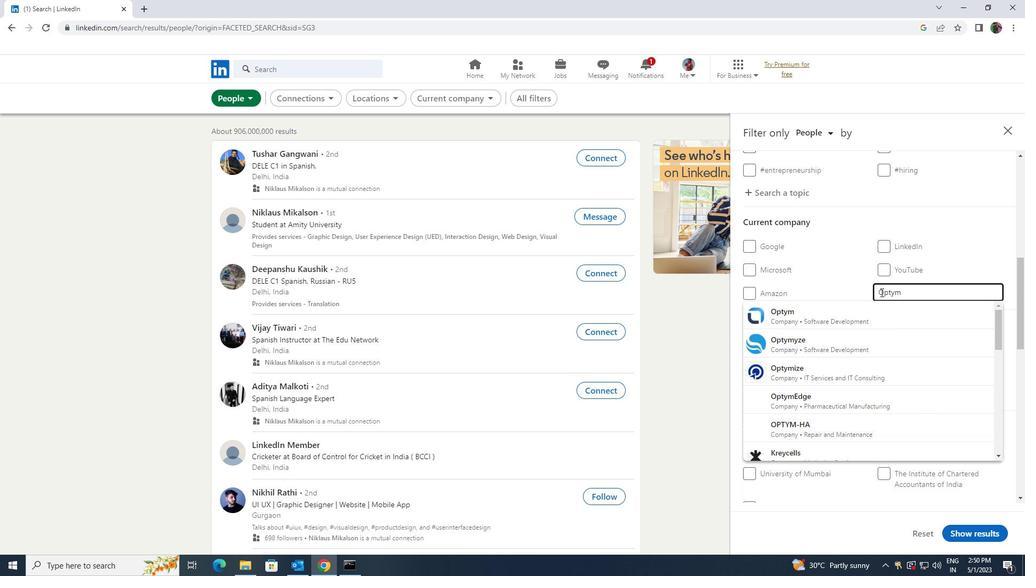 
Action: Mouse pressed left at (877, 309)
Screenshot: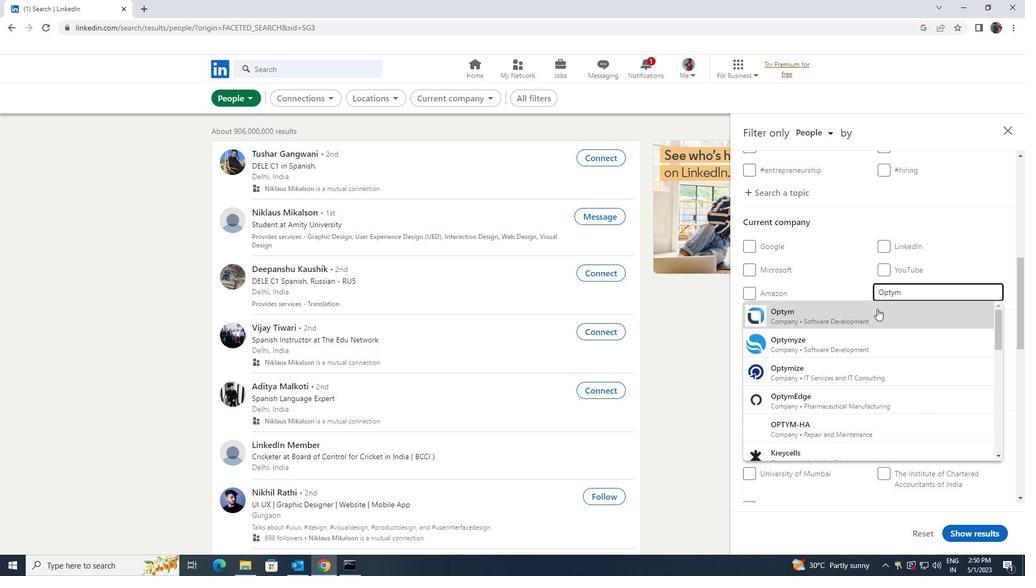 
Action: Mouse scrolled (877, 308) with delta (0, 0)
Screenshot: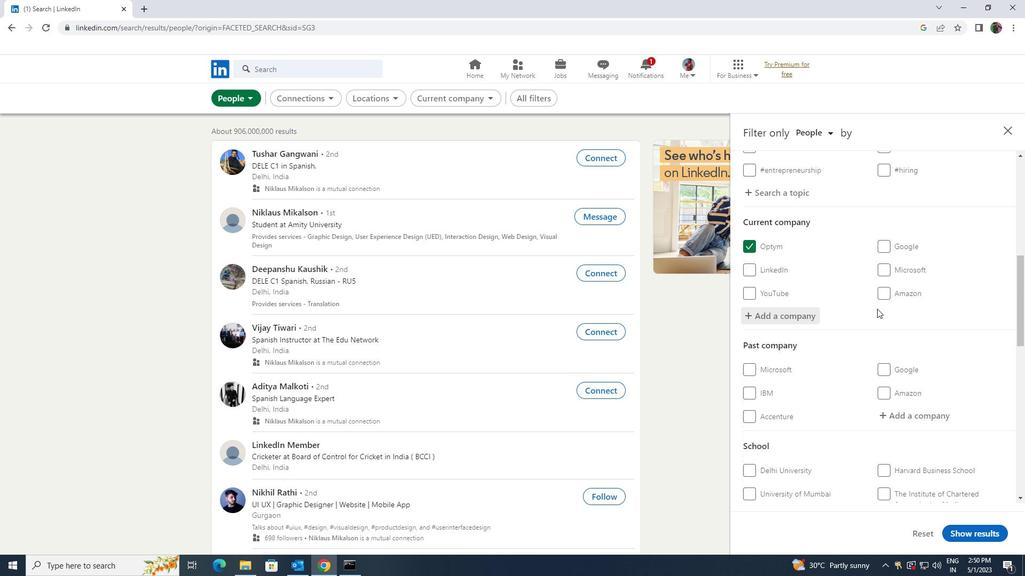 
Action: Mouse scrolled (877, 308) with delta (0, 0)
Screenshot: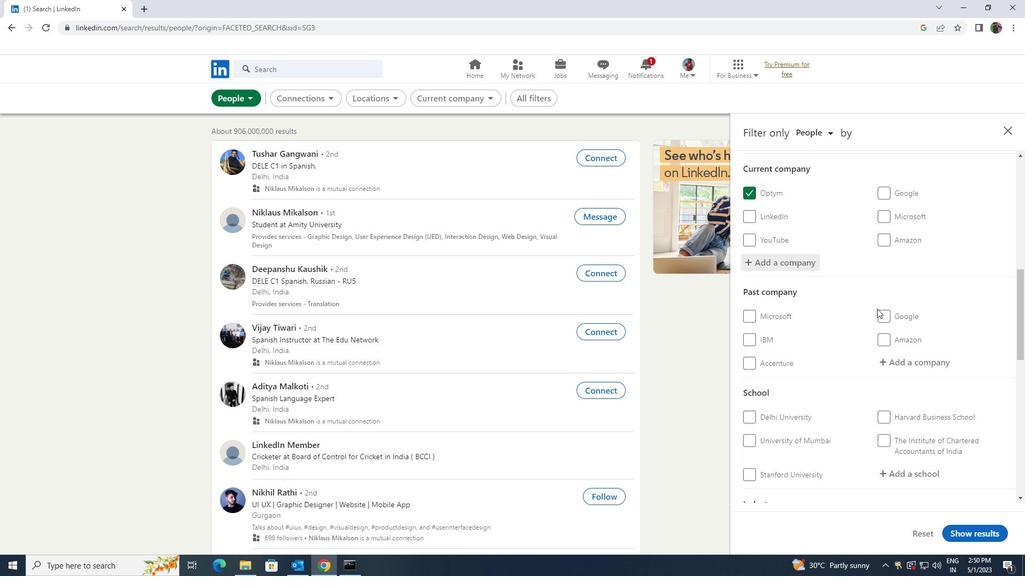 
Action: Mouse scrolled (877, 308) with delta (0, 0)
Screenshot: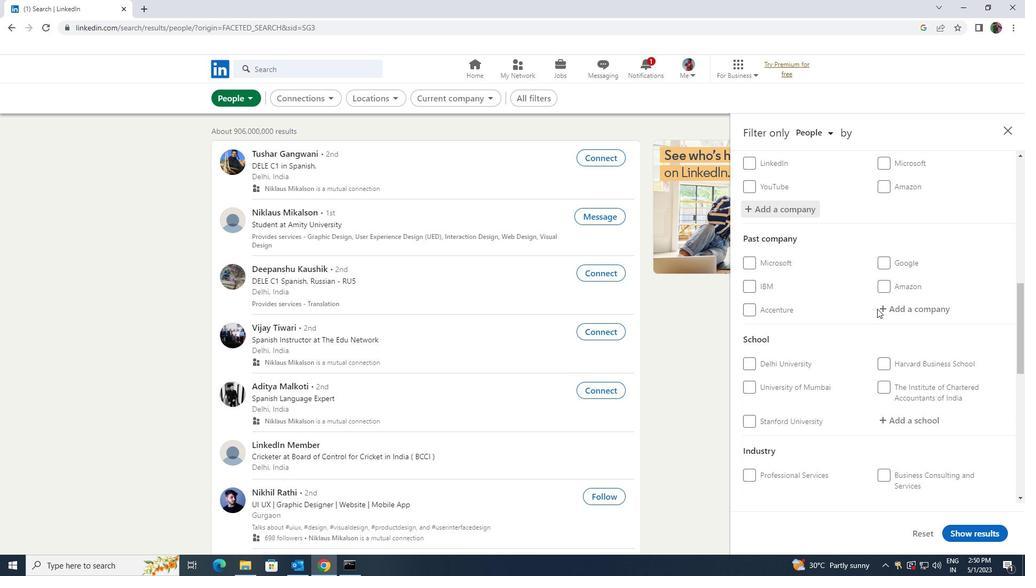 
Action: Mouse scrolled (877, 308) with delta (0, 0)
Screenshot: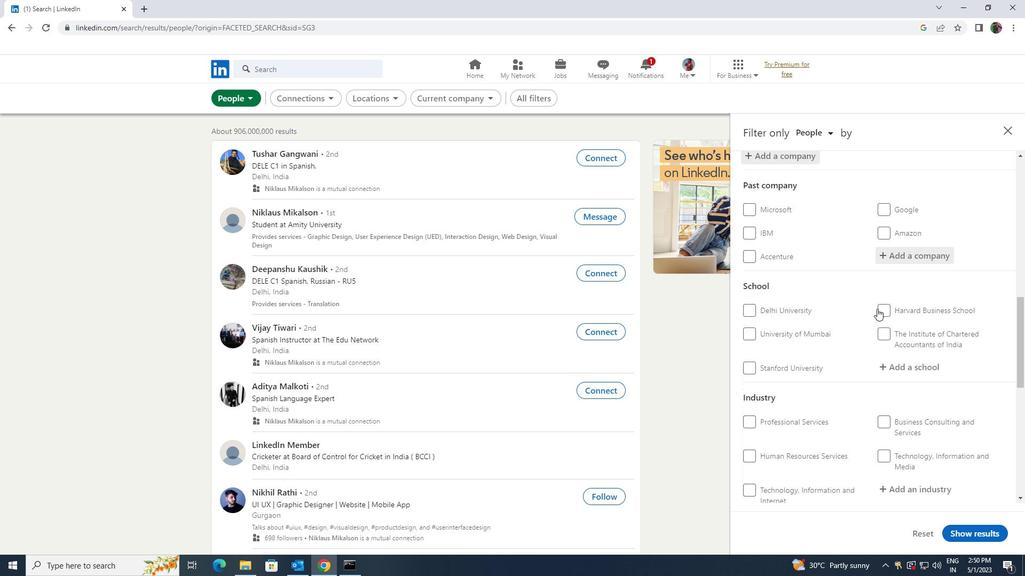 
Action: Mouse moved to (882, 305)
Screenshot: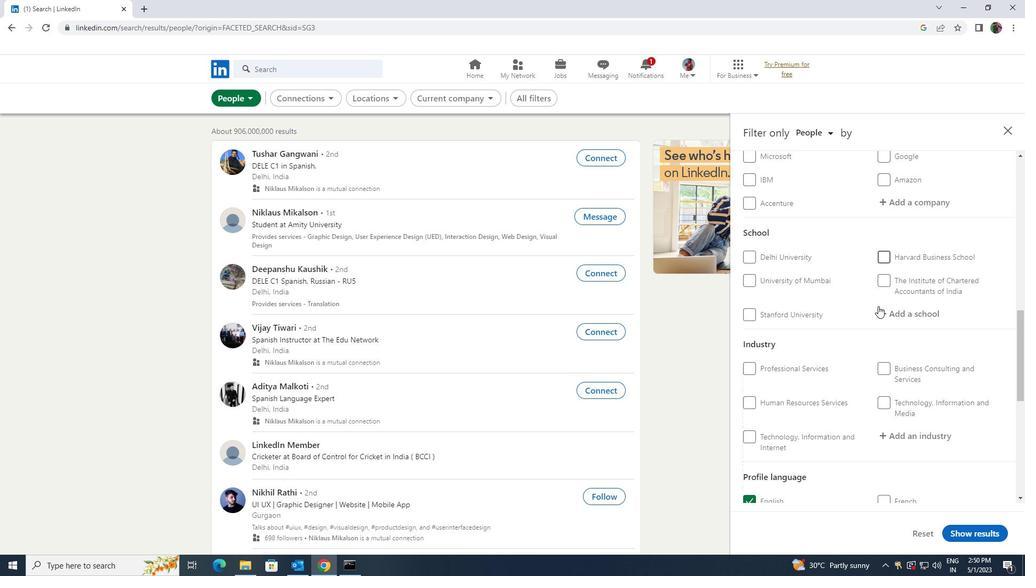 
Action: Mouse pressed left at (882, 305)
Screenshot: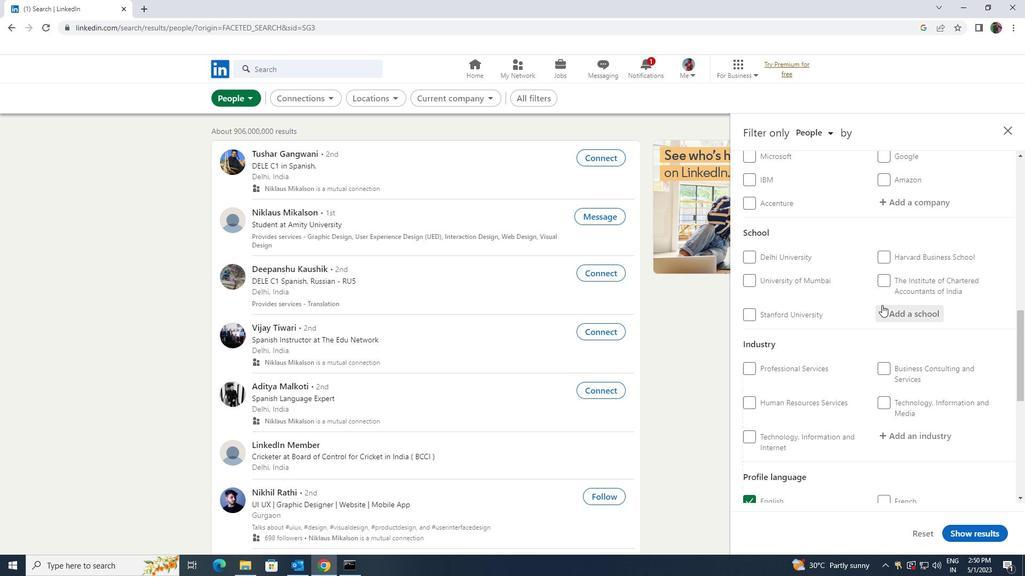 
Action: Key pressed <Key.shift>TAMIL<Key.space>NADU
Screenshot: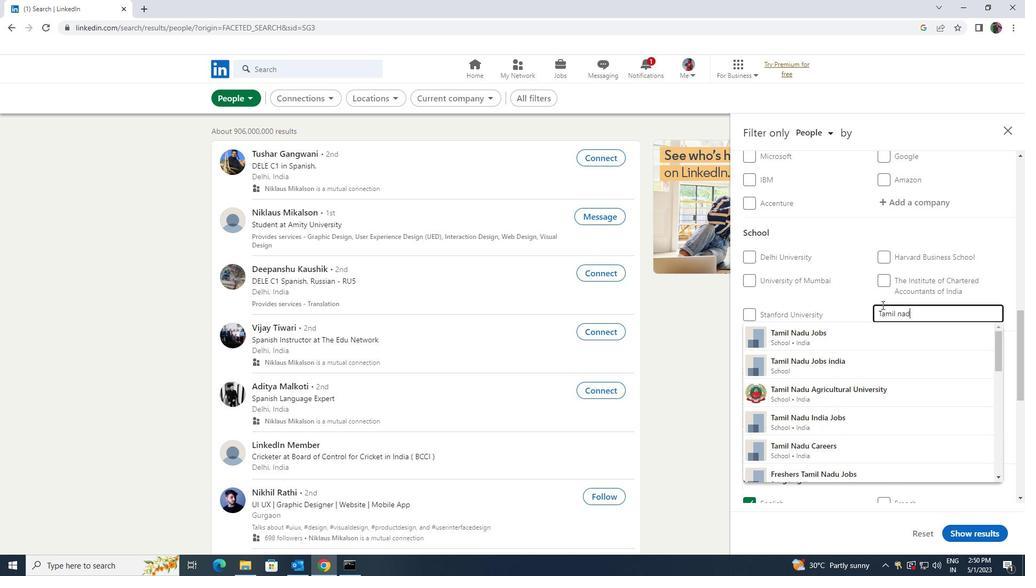 
Action: Mouse moved to (866, 325)
Screenshot: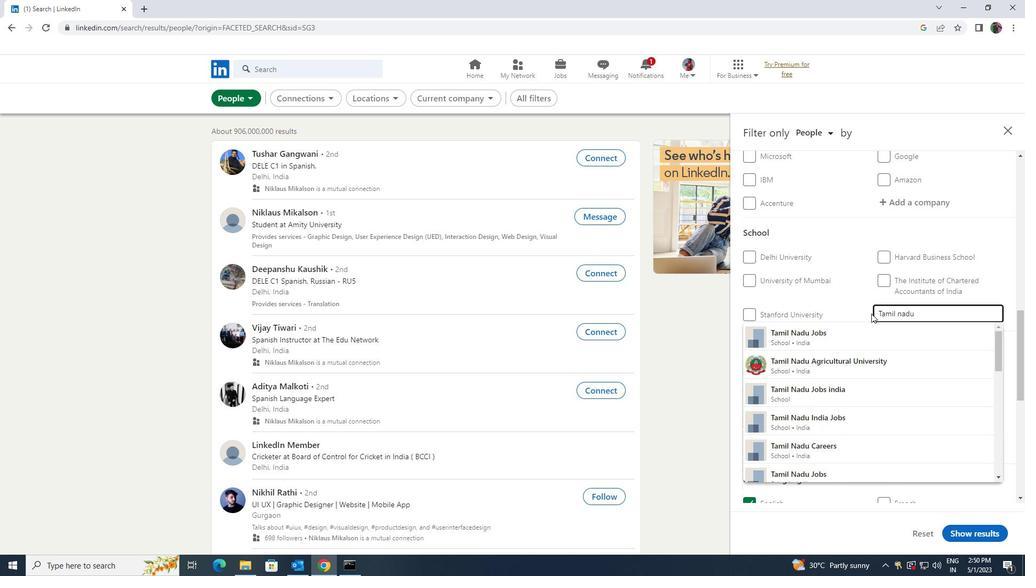 
Action: Mouse pressed left at (866, 325)
Screenshot: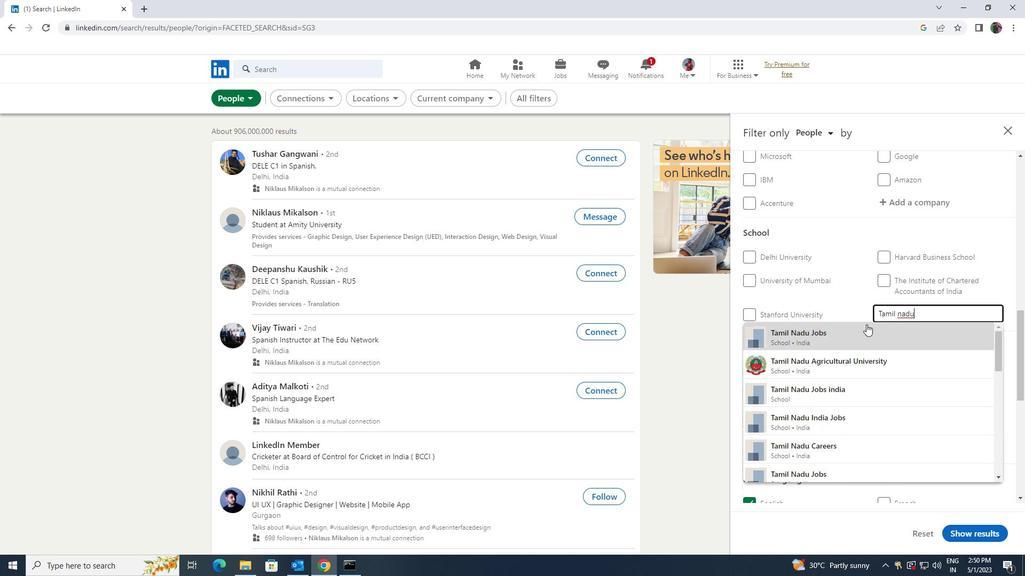 
Action: Mouse moved to (864, 339)
Screenshot: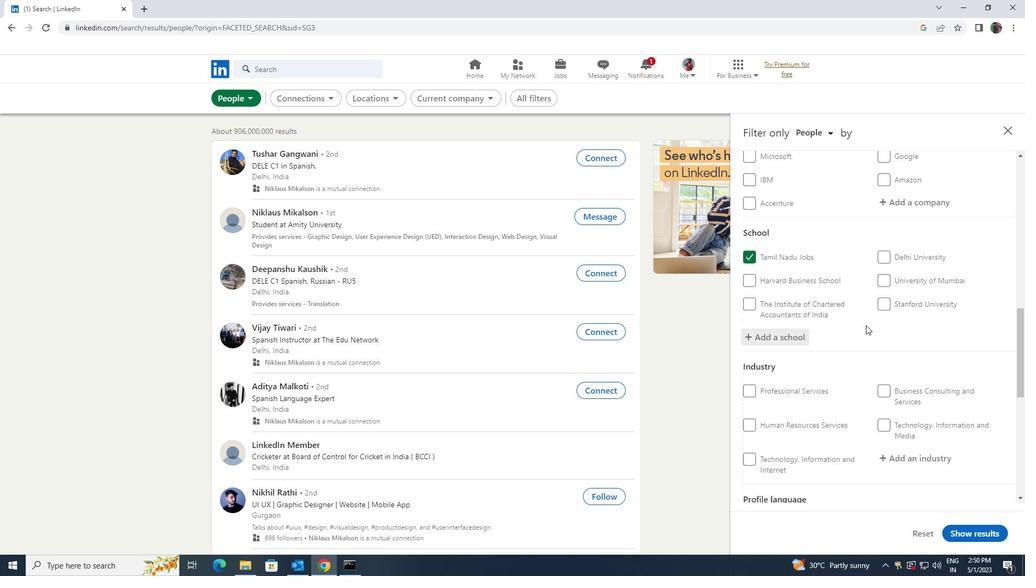 
Action: Mouse scrolled (864, 339) with delta (0, 0)
Screenshot: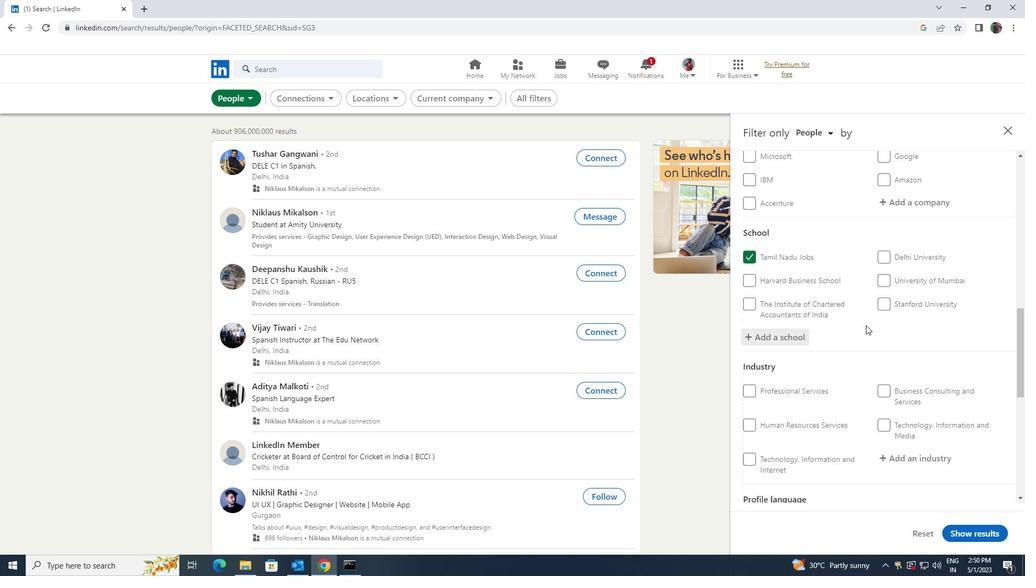 
Action: Mouse scrolled (864, 339) with delta (0, 0)
Screenshot: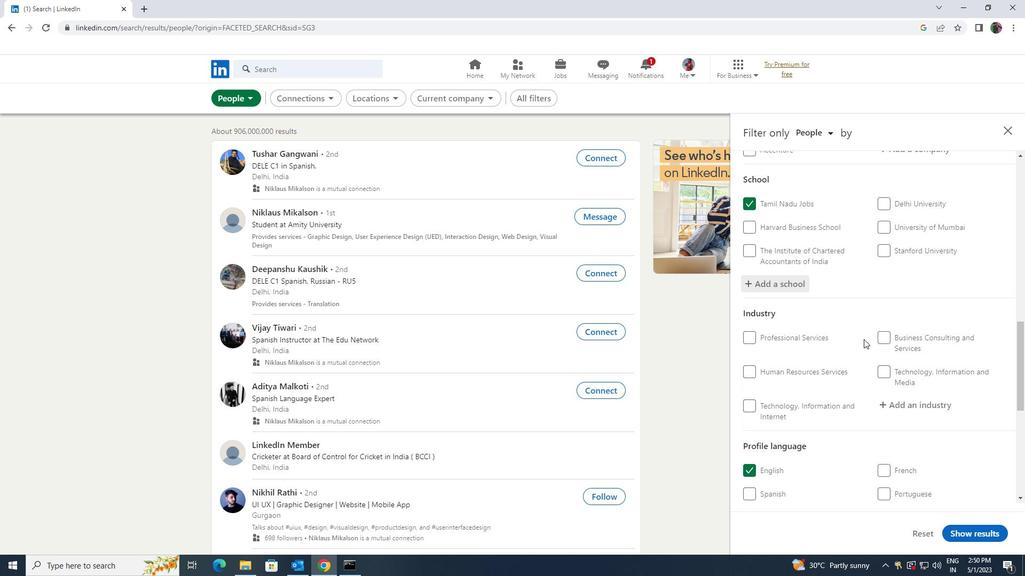 
Action: Mouse moved to (893, 352)
Screenshot: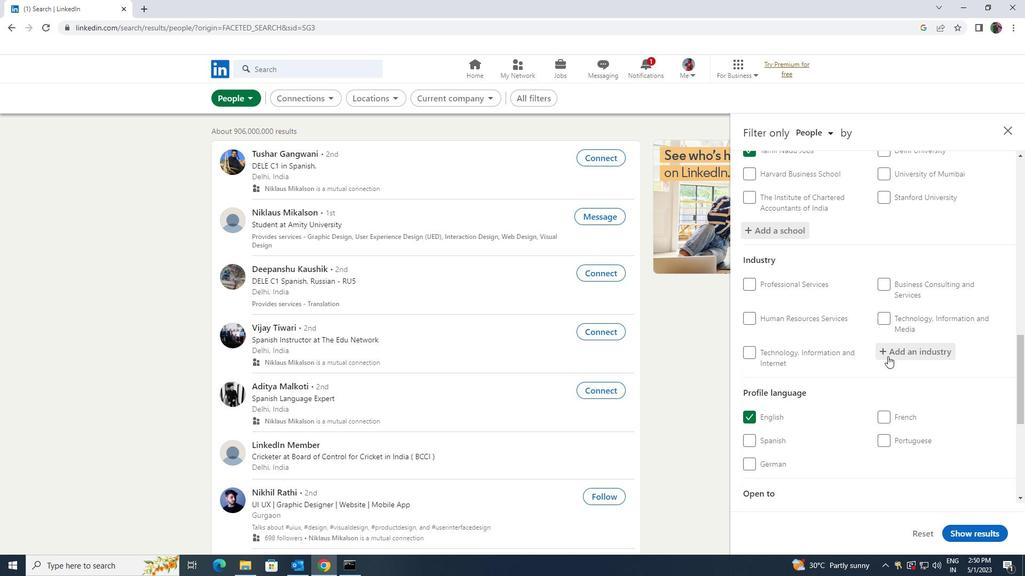 
Action: Mouse pressed left at (893, 352)
Screenshot: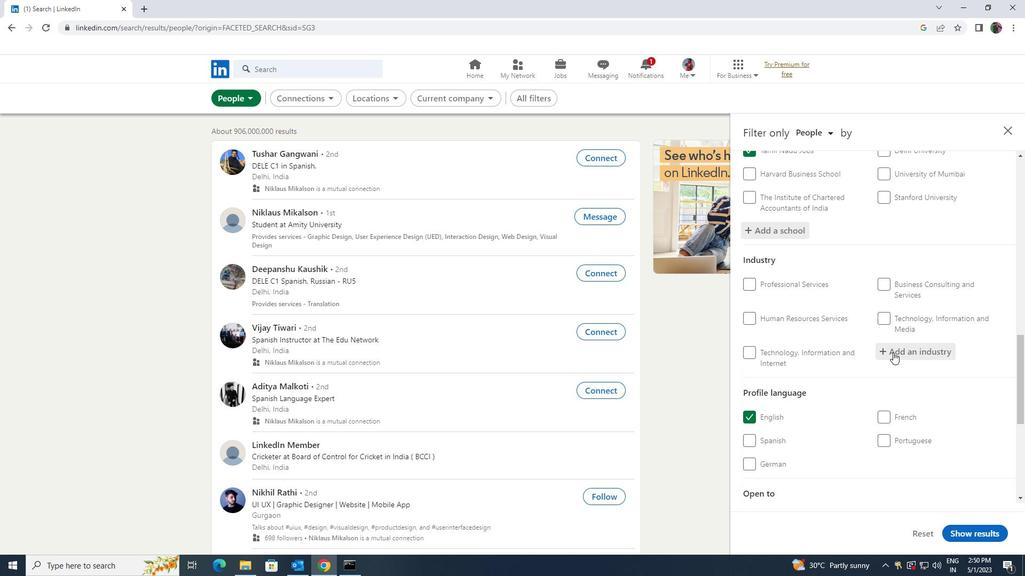 
Action: Key pressed <Key.shift>WHOLESALE<Key.space><Key.shift>IMPORT
Screenshot: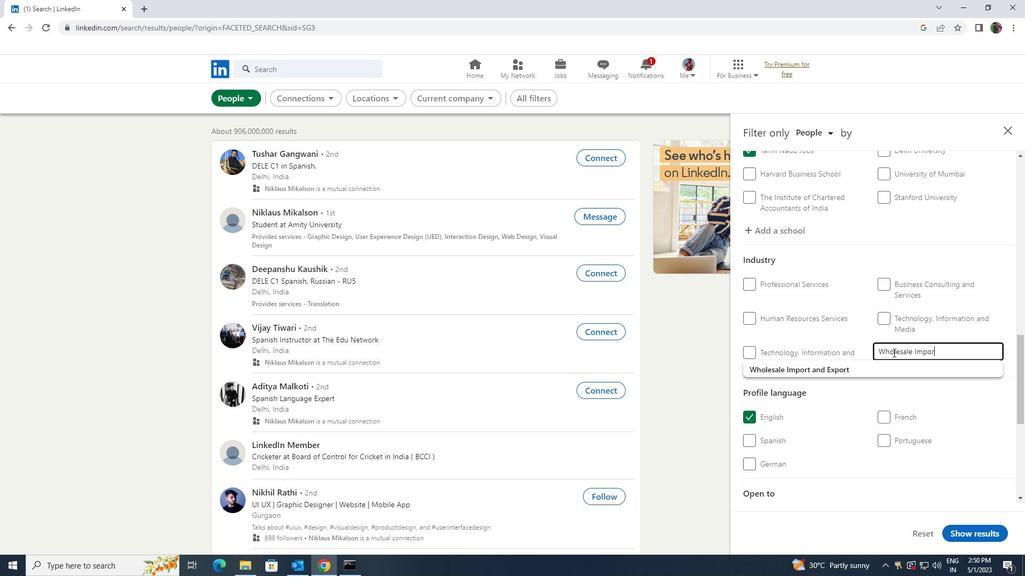 
Action: Mouse moved to (883, 363)
Screenshot: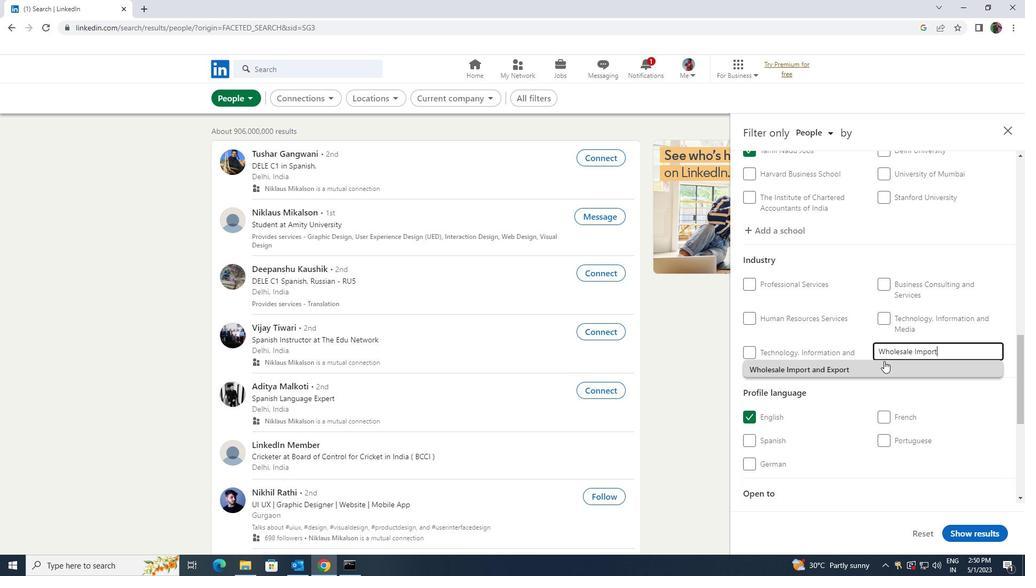 
Action: Mouse pressed left at (883, 363)
Screenshot: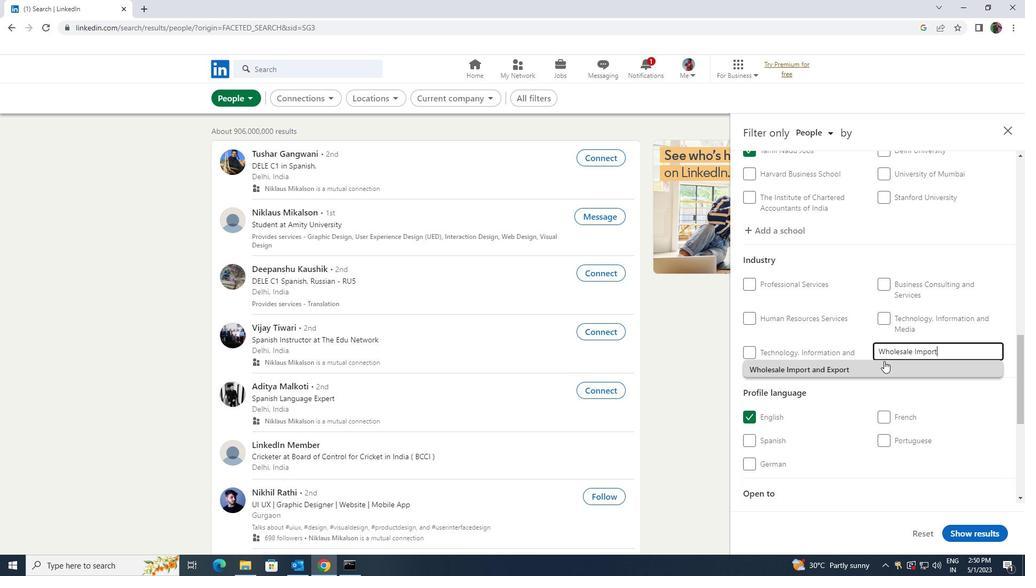 
Action: Mouse scrolled (883, 362) with delta (0, 0)
Screenshot: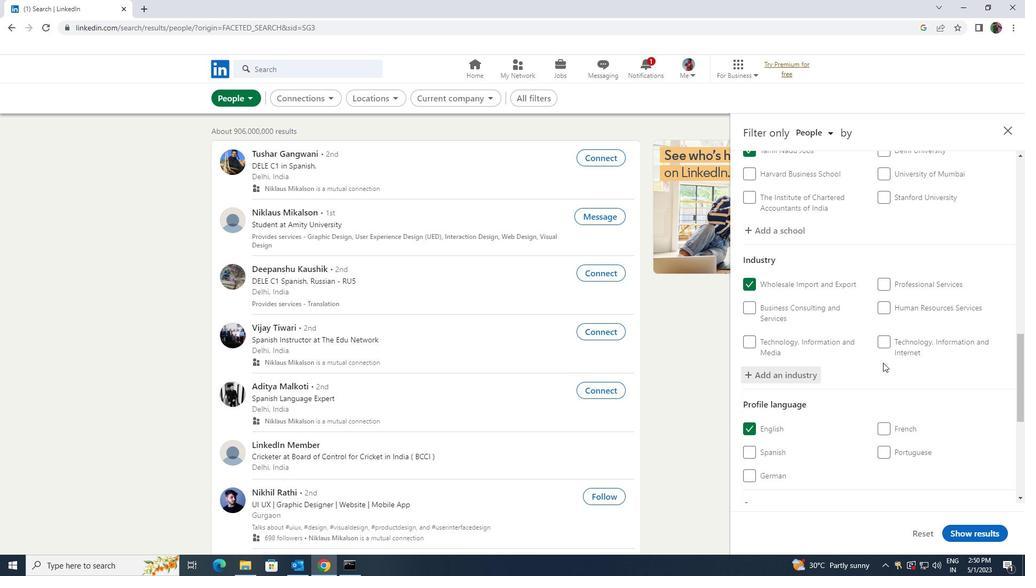 
Action: Mouse scrolled (883, 362) with delta (0, 0)
Screenshot: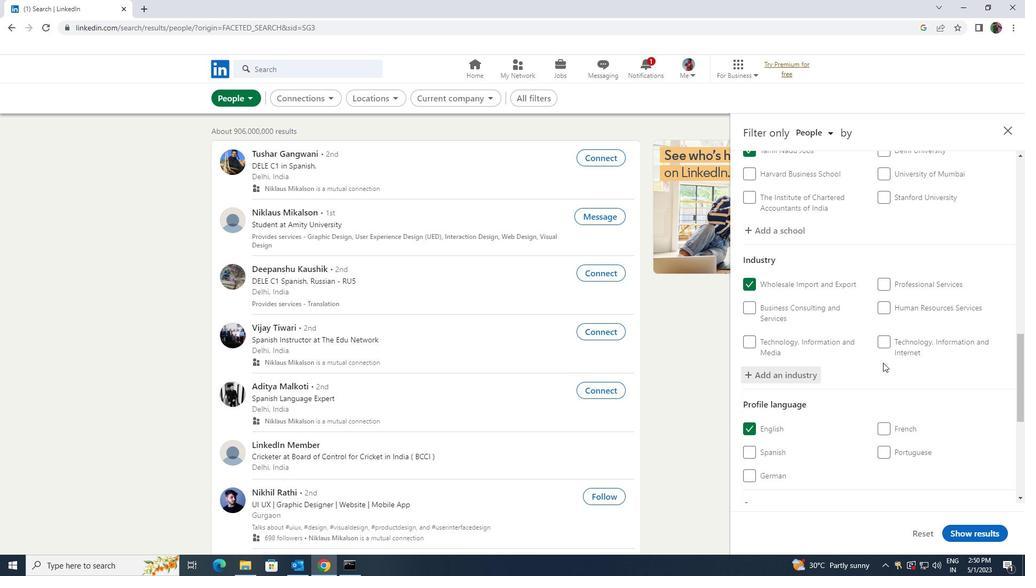 
Action: Mouse scrolled (883, 362) with delta (0, 0)
Screenshot: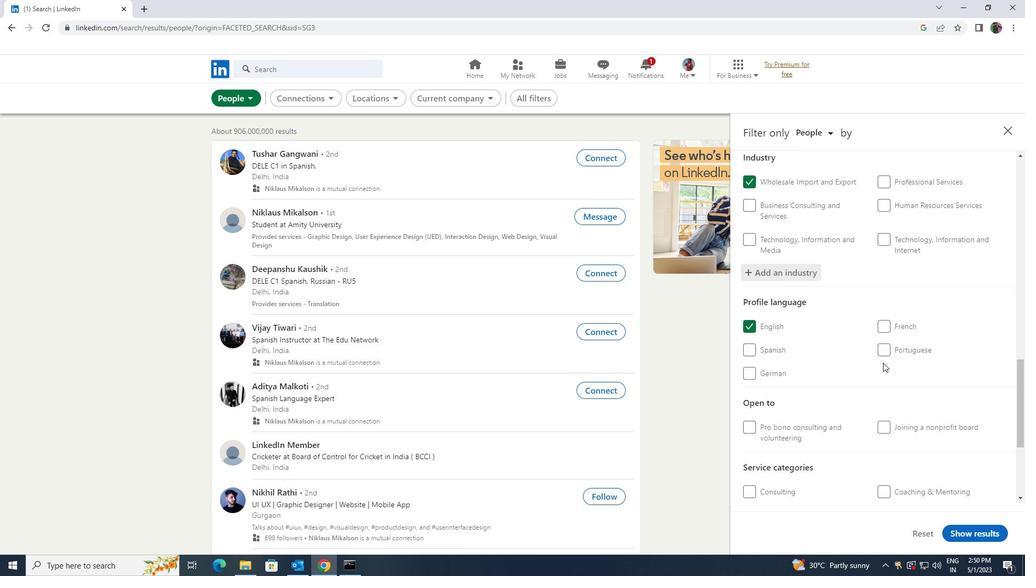 
Action: Mouse scrolled (883, 362) with delta (0, 0)
Screenshot: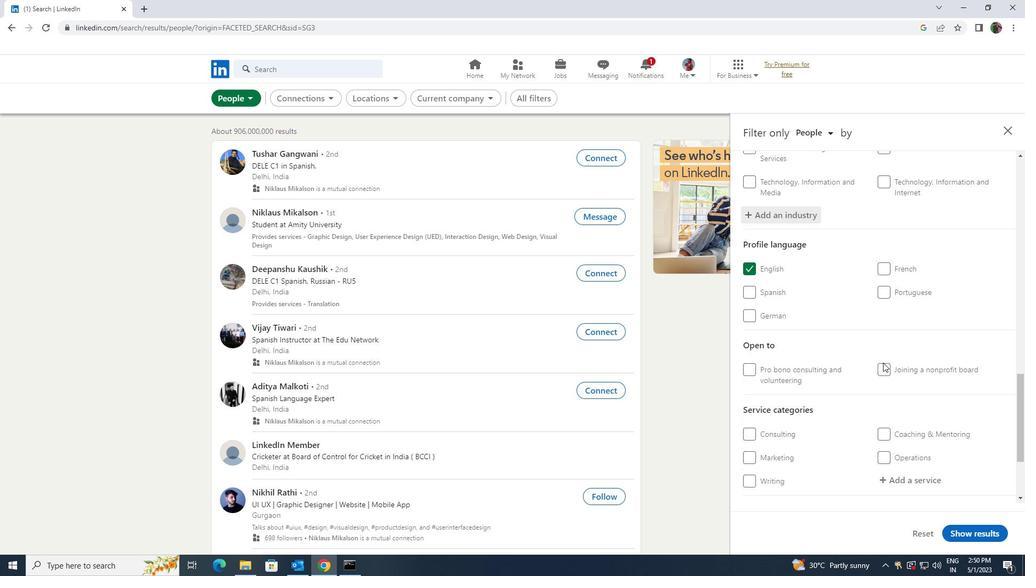 
Action: Mouse scrolled (883, 362) with delta (0, 0)
Screenshot: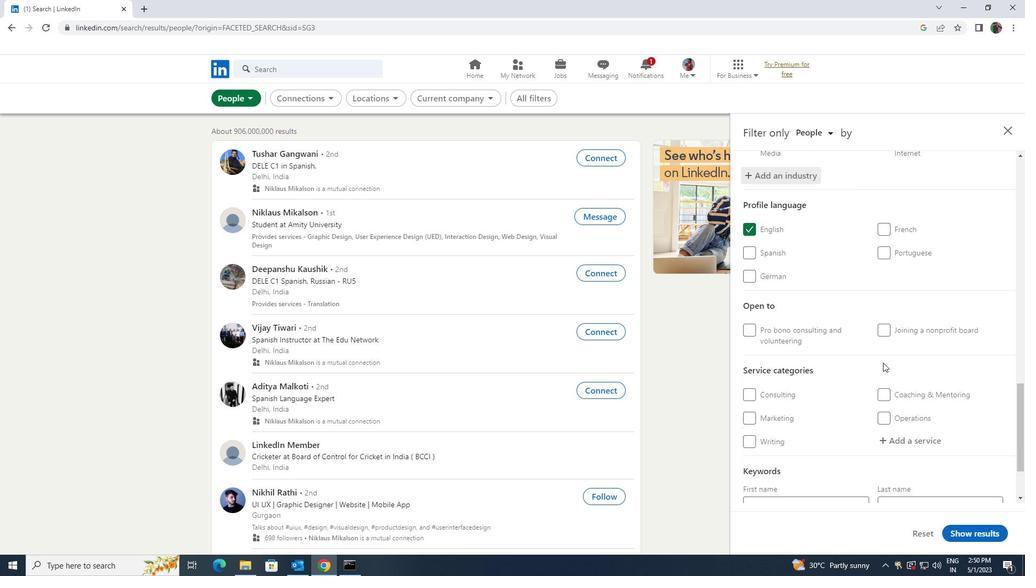 
Action: Mouse moved to (883, 367)
Screenshot: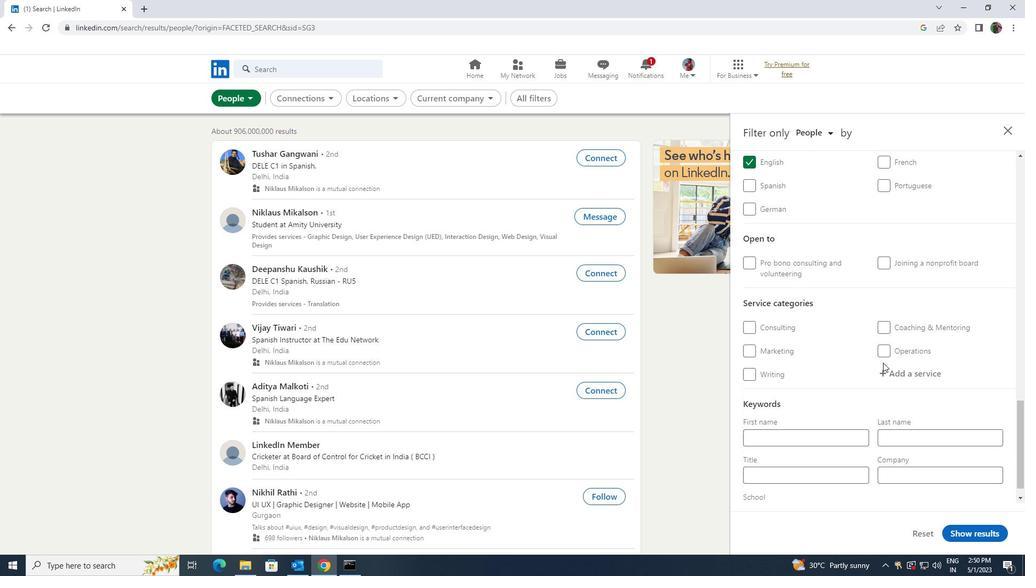 
Action: Mouse pressed left at (883, 367)
Screenshot: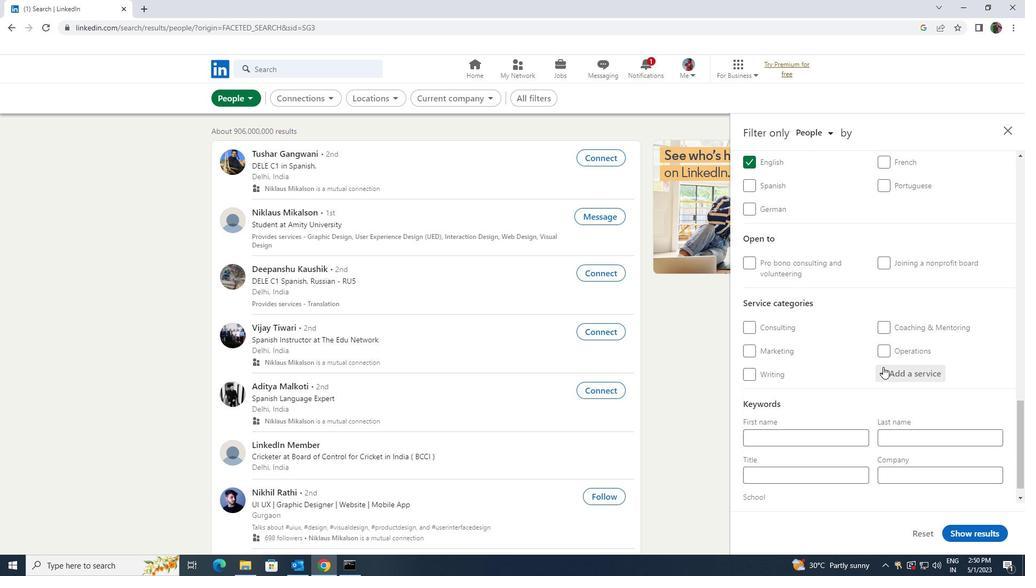 
Action: Key pressed <Key.shift>ANDROID
Screenshot: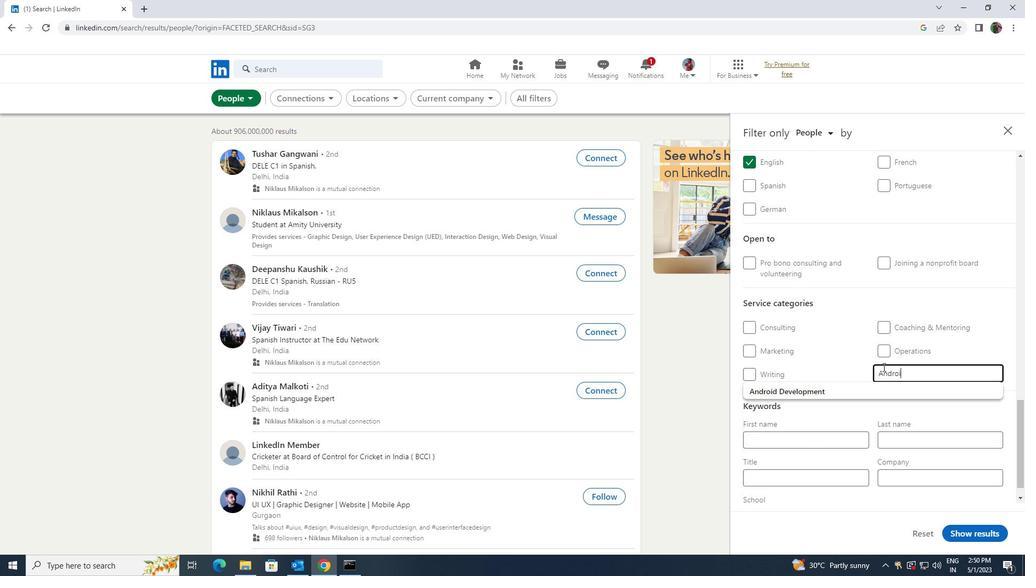 
Action: Mouse moved to (877, 382)
Screenshot: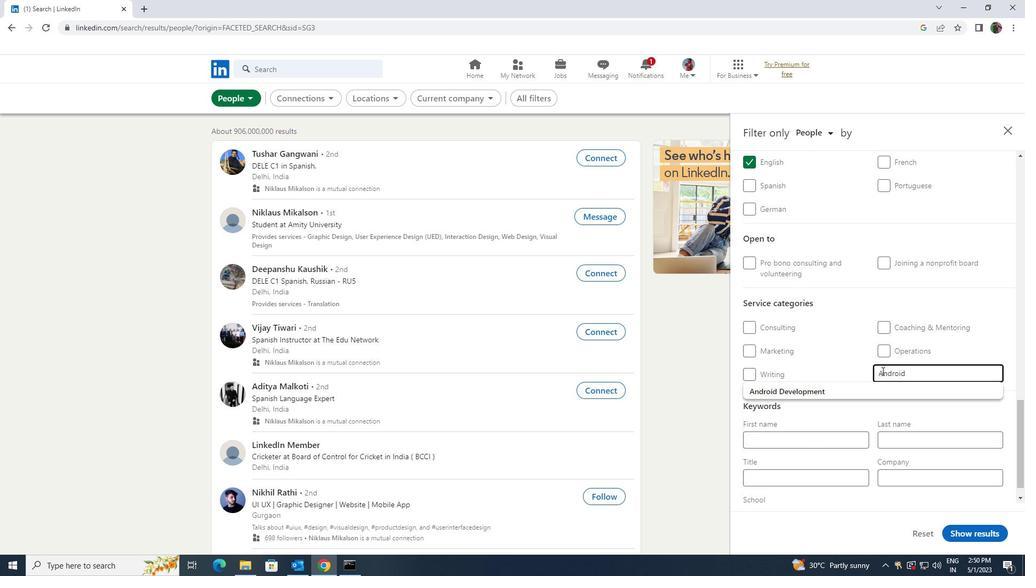 
Action: Mouse pressed left at (877, 382)
Screenshot: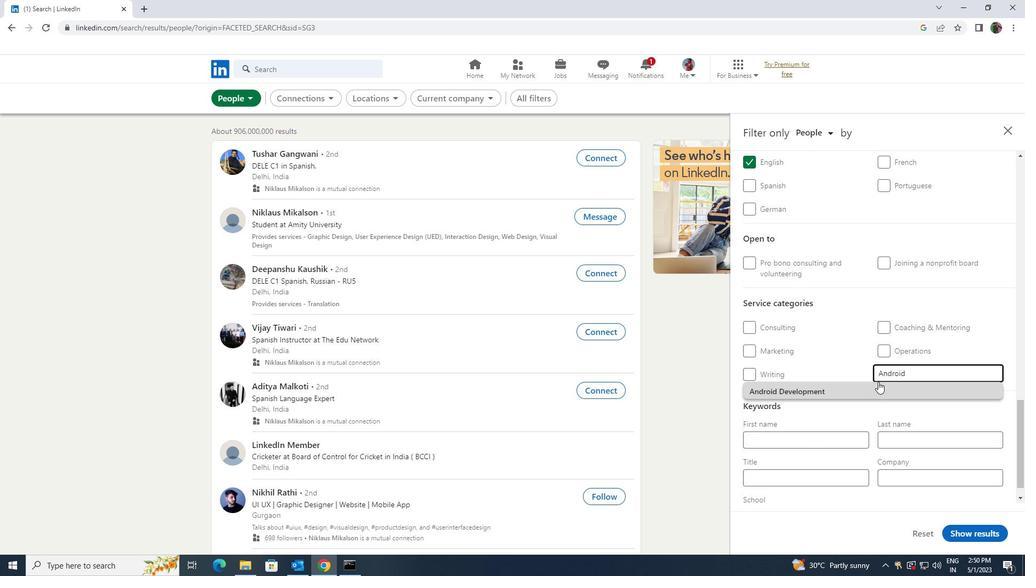 
Action: Mouse scrolled (877, 382) with delta (0, 0)
Screenshot: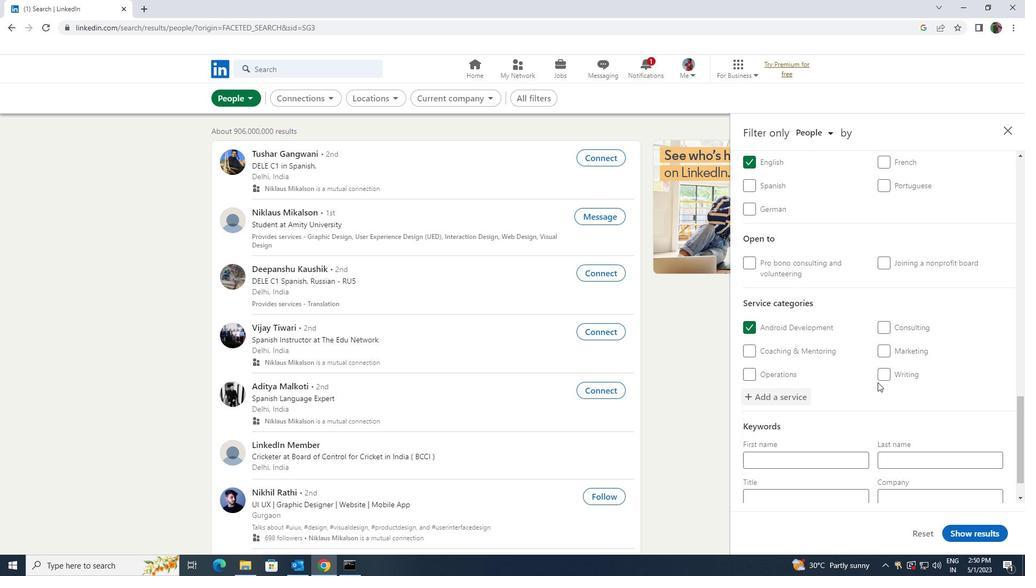 
Action: Mouse scrolled (877, 382) with delta (0, 0)
Screenshot: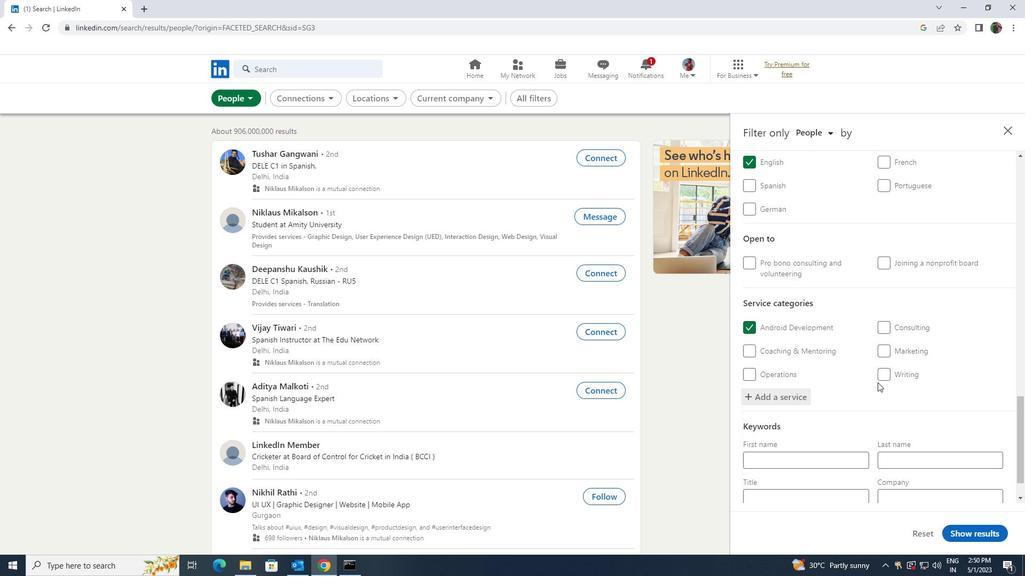 
Action: Mouse scrolled (877, 382) with delta (0, 0)
Screenshot: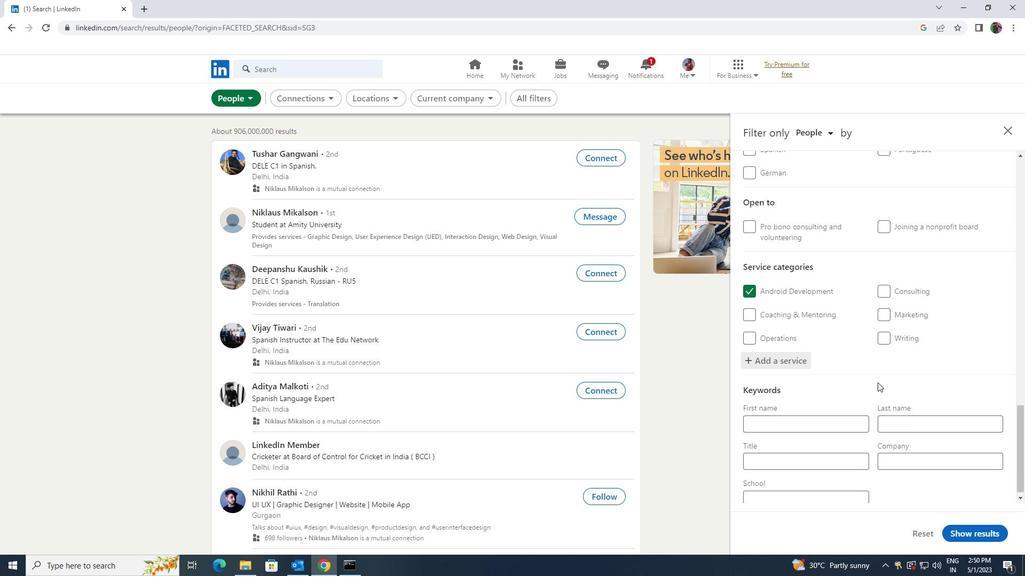 
Action: Mouse scrolled (877, 382) with delta (0, 0)
Screenshot: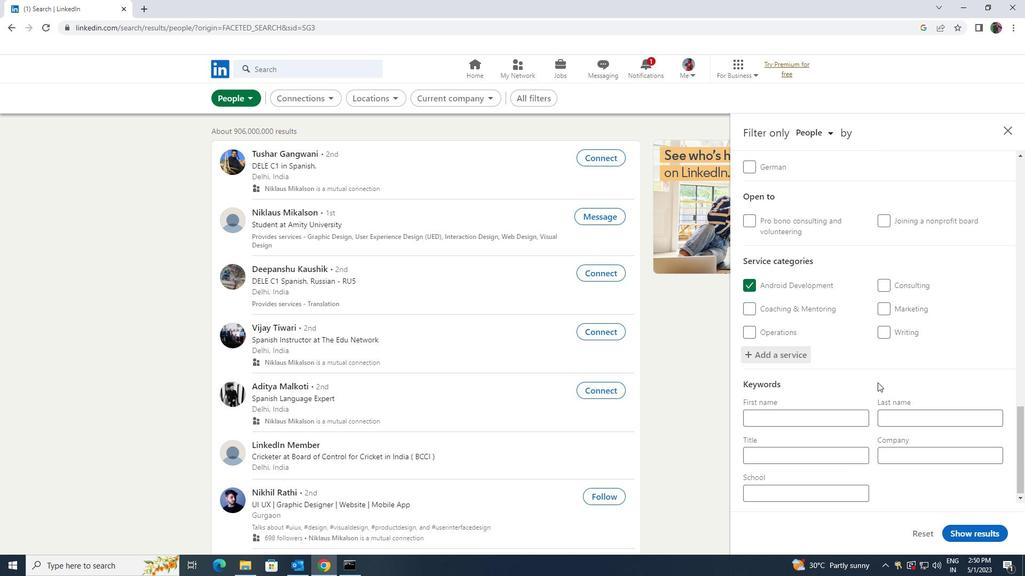 
Action: Mouse moved to (848, 453)
Screenshot: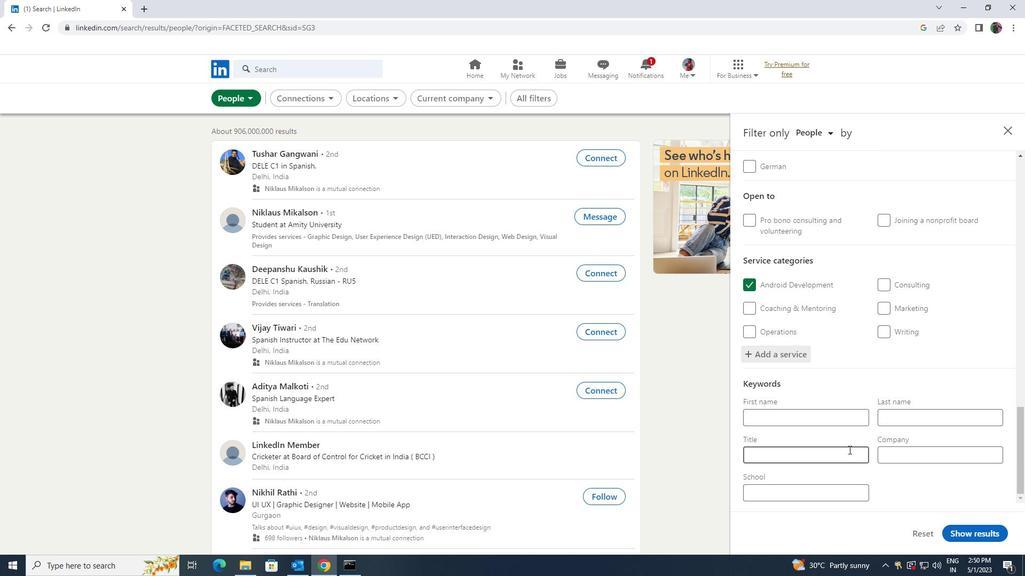 
Action: Mouse pressed left at (848, 453)
Screenshot: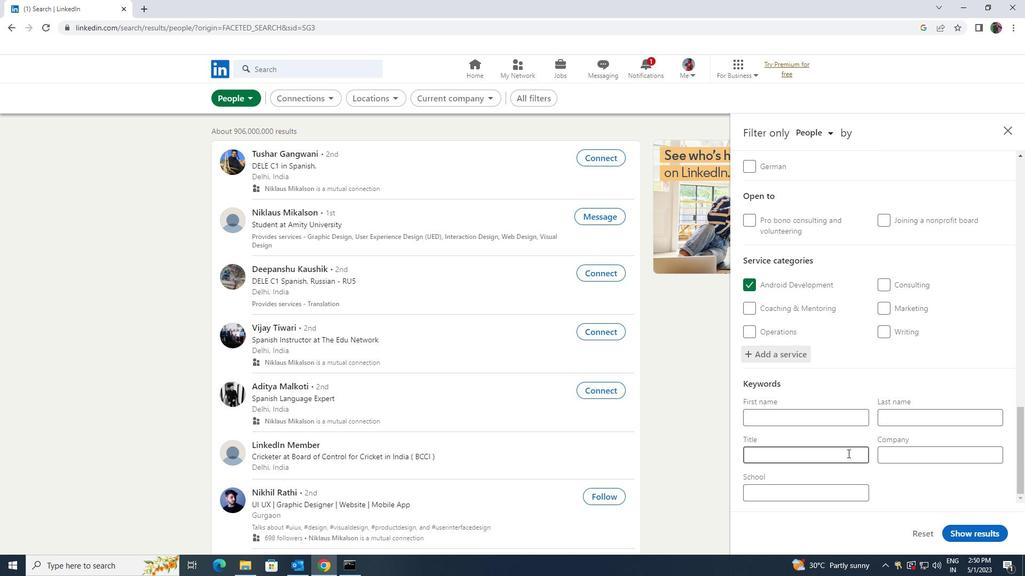 
Action: Key pressed <Key.shift><Key.shift><Key.shift><Key.shift><Key.shift><Key.shift>SOUND<Key.space><Key.shift>ENGINEER
Screenshot: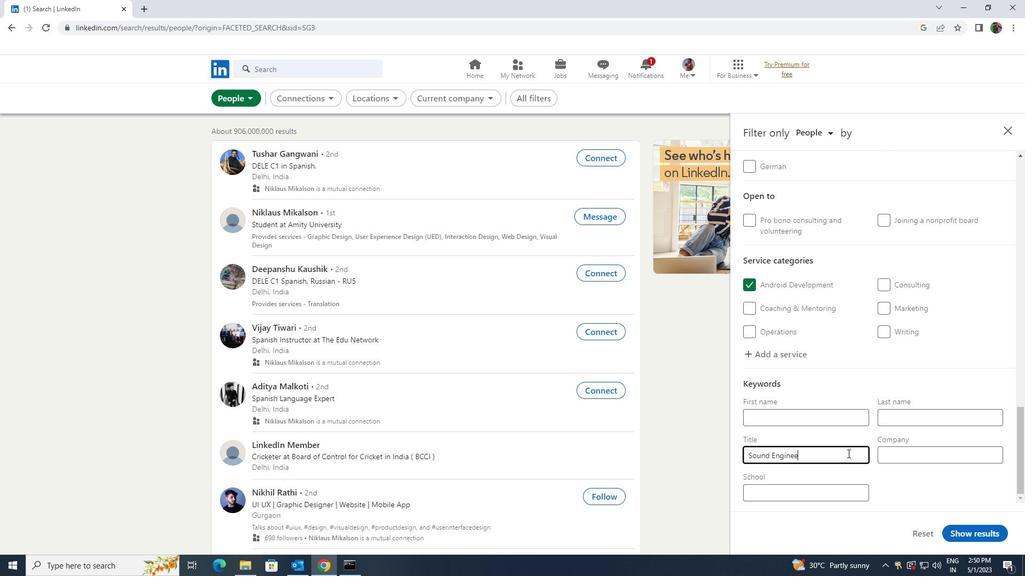 
Action: Mouse moved to (947, 526)
Screenshot: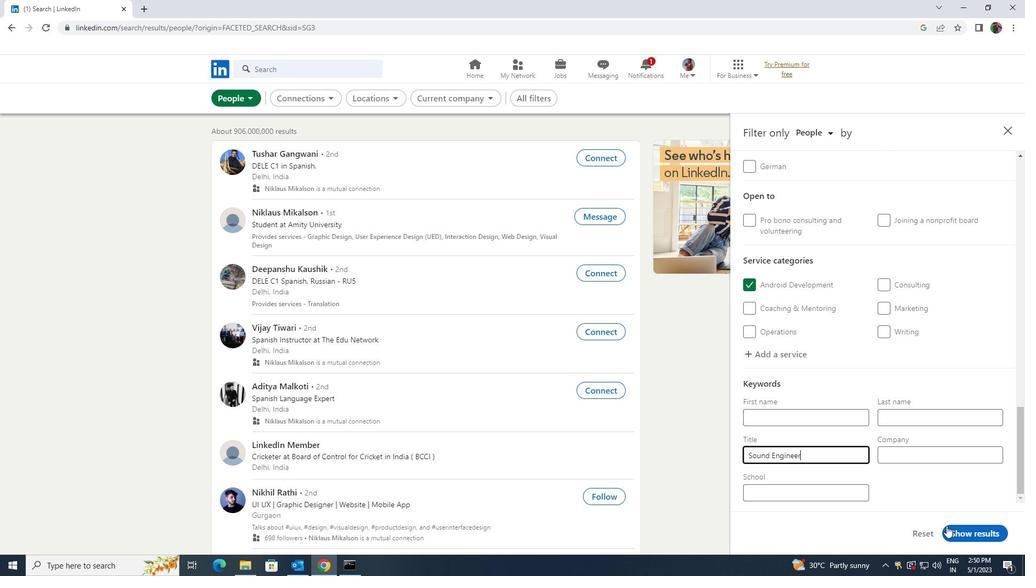 
Action: Mouse pressed left at (947, 526)
Screenshot: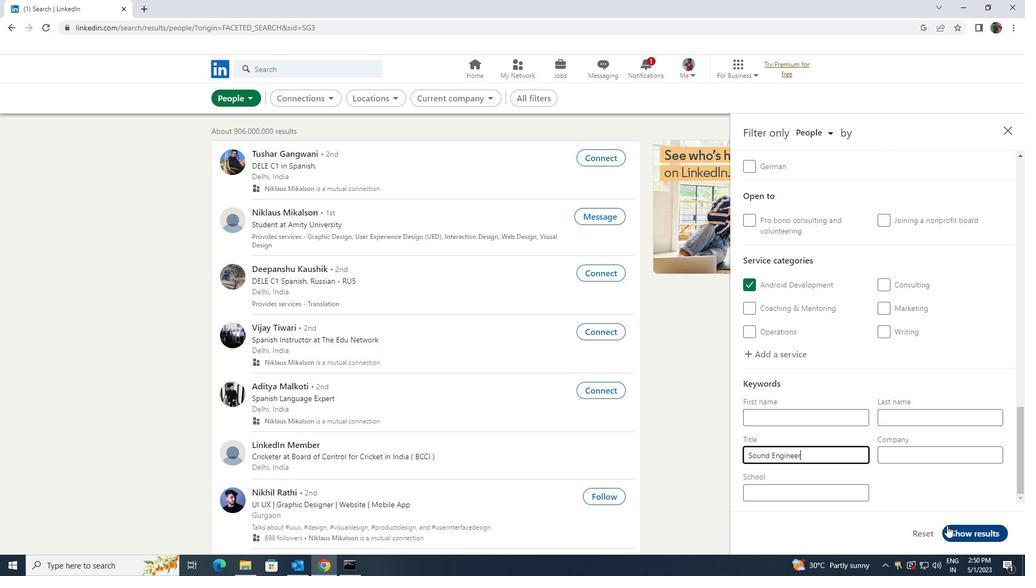 
